Task: Create a due date automation trigger when advanced on, on the tuesday of the week a card is due add fields with custom field "Resume" set to a number lower or equal to 1 and greater or equal to 10 at 11:00 AM.
Action: Mouse moved to (1216, 97)
Screenshot: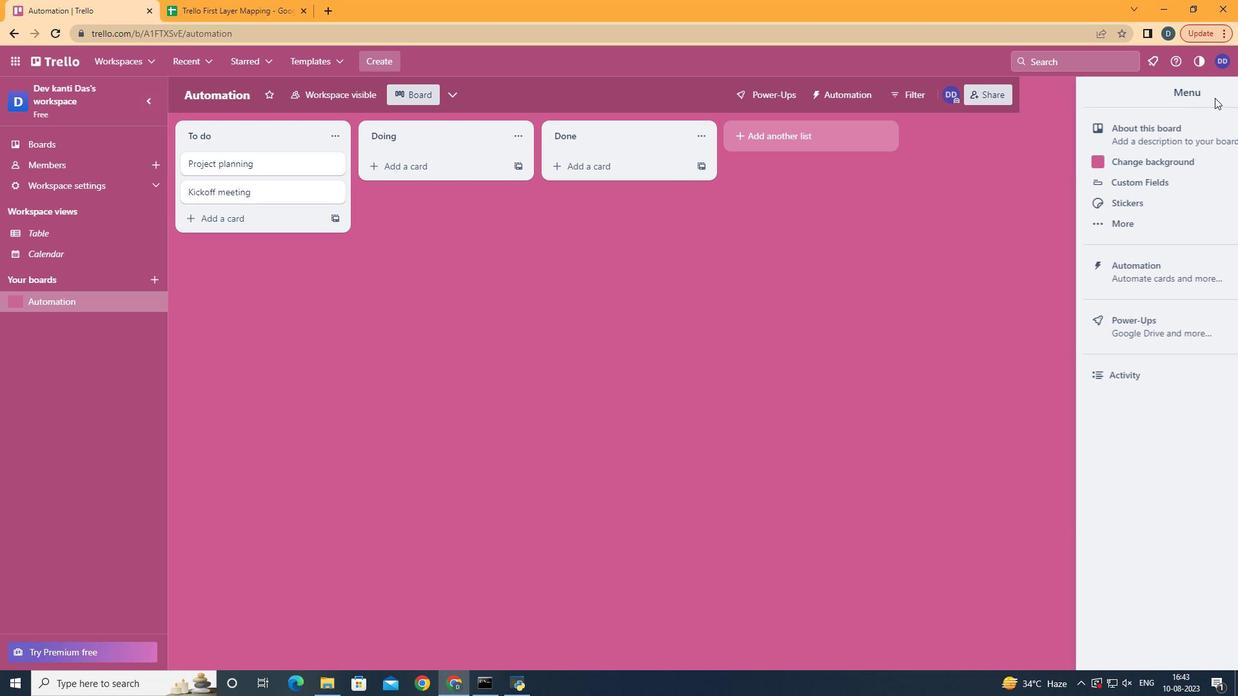 
Action: Mouse pressed left at (1216, 97)
Screenshot: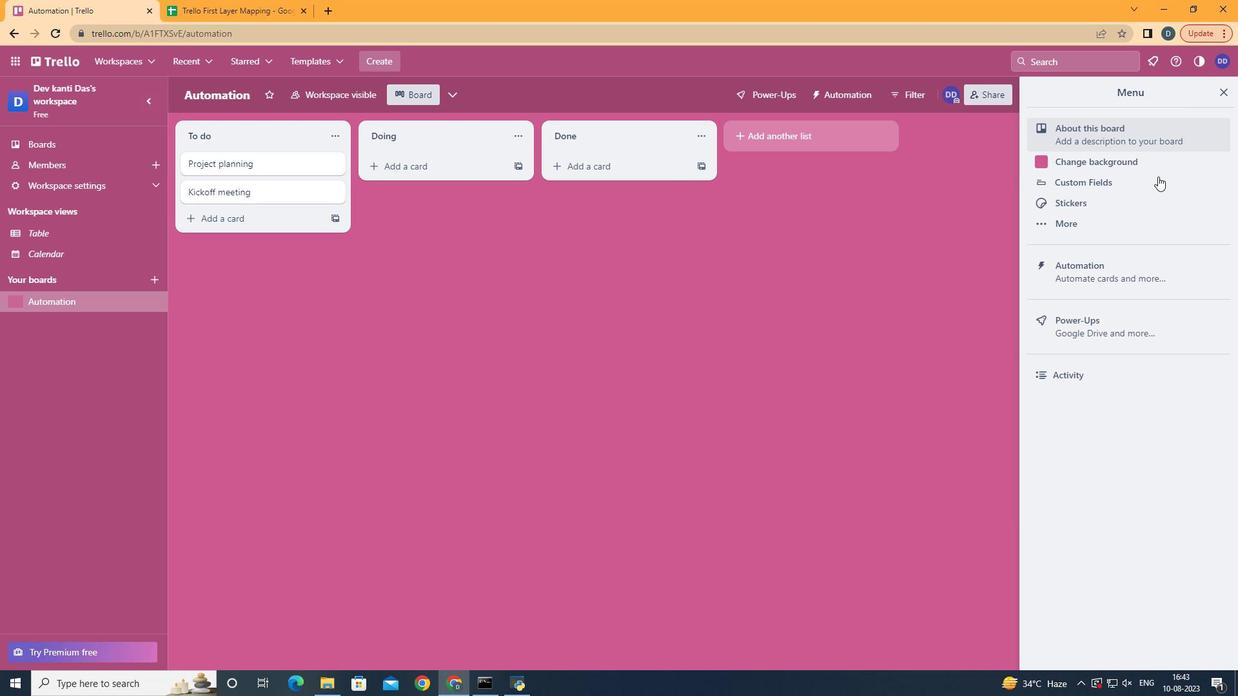 
Action: Mouse moved to (1136, 269)
Screenshot: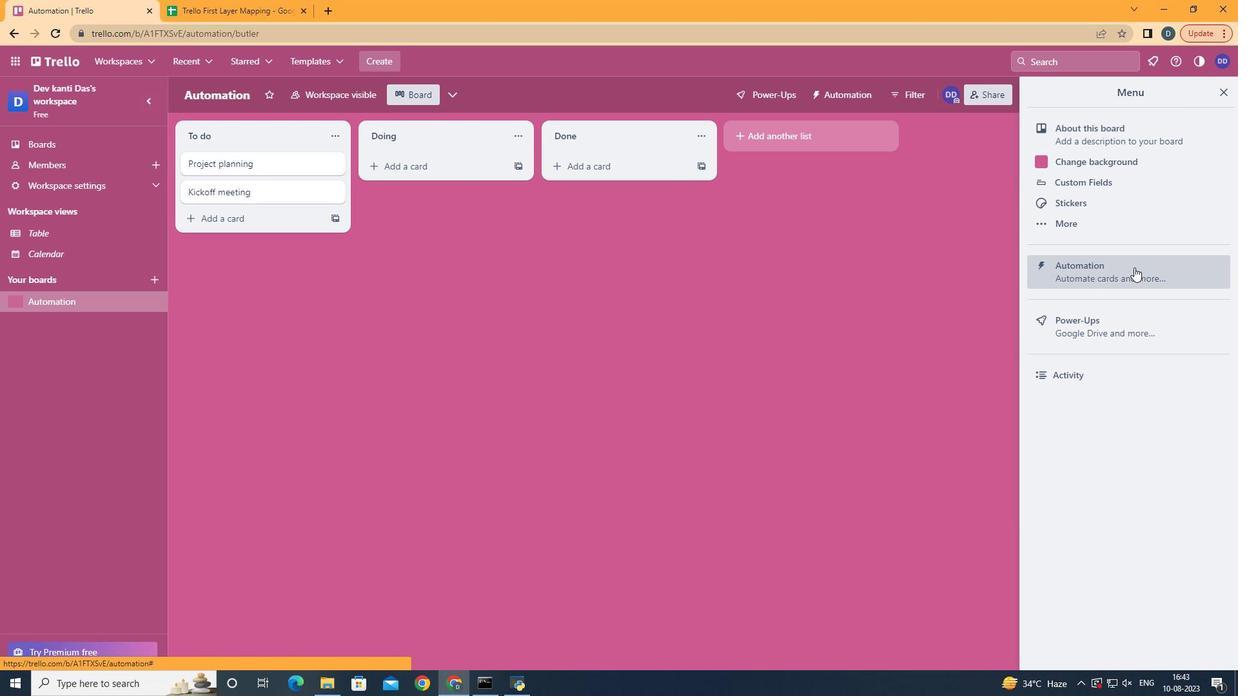 
Action: Mouse pressed left at (1136, 269)
Screenshot: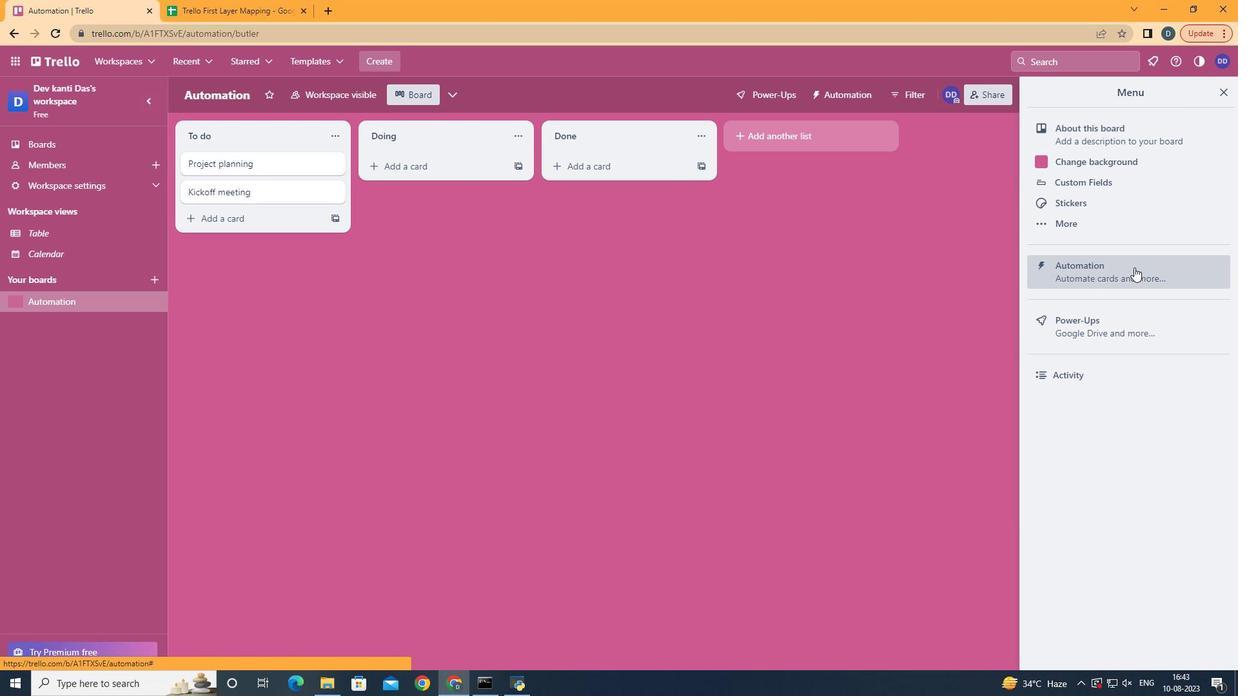 
Action: Mouse moved to (238, 256)
Screenshot: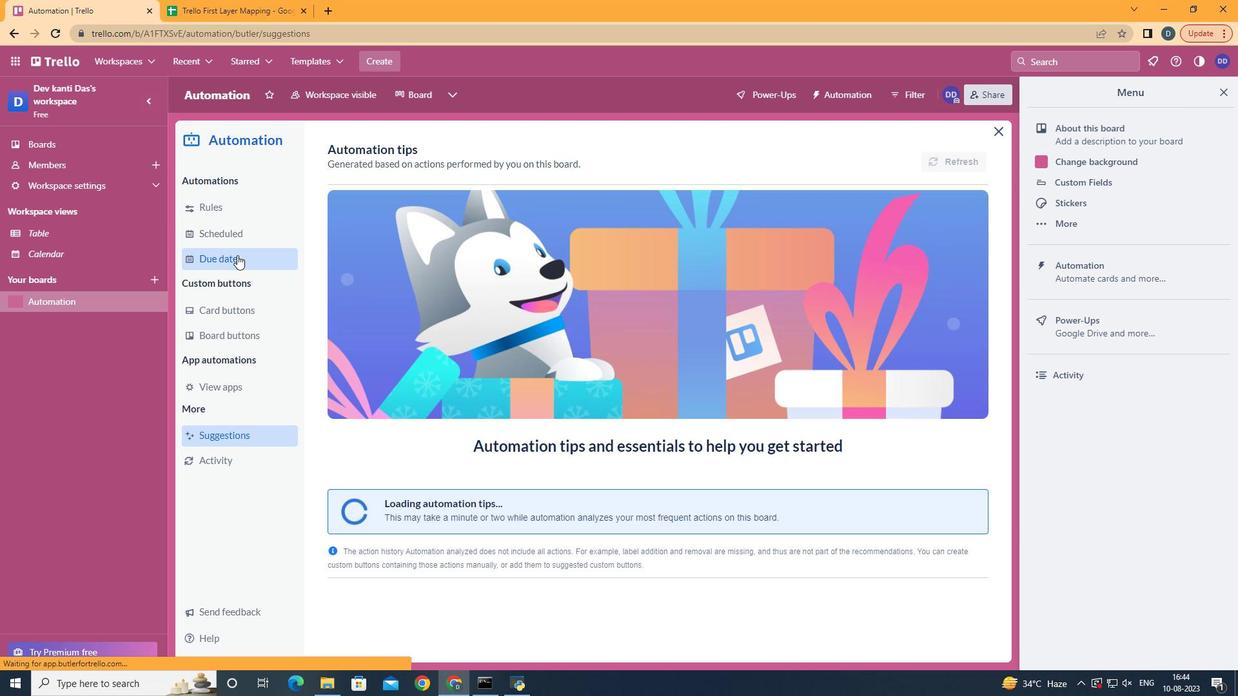
Action: Mouse pressed left at (238, 256)
Screenshot: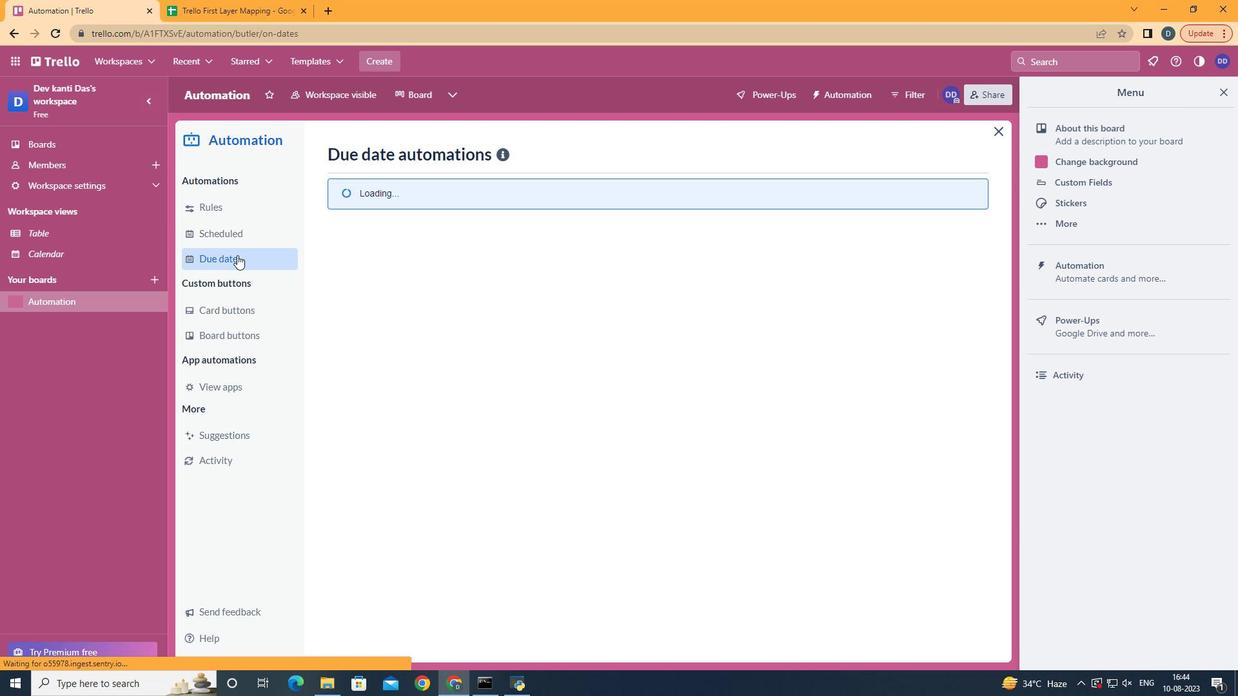 
Action: Mouse moved to (894, 159)
Screenshot: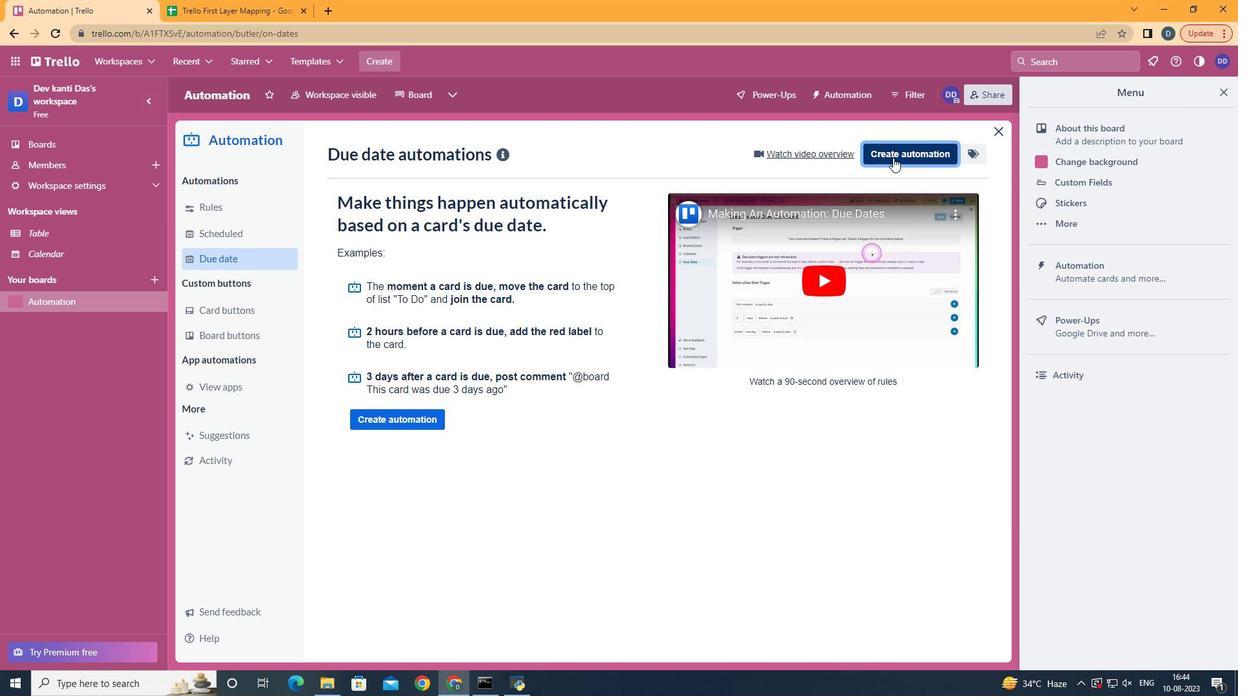 
Action: Mouse pressed left at (894, 159)
Screenshot: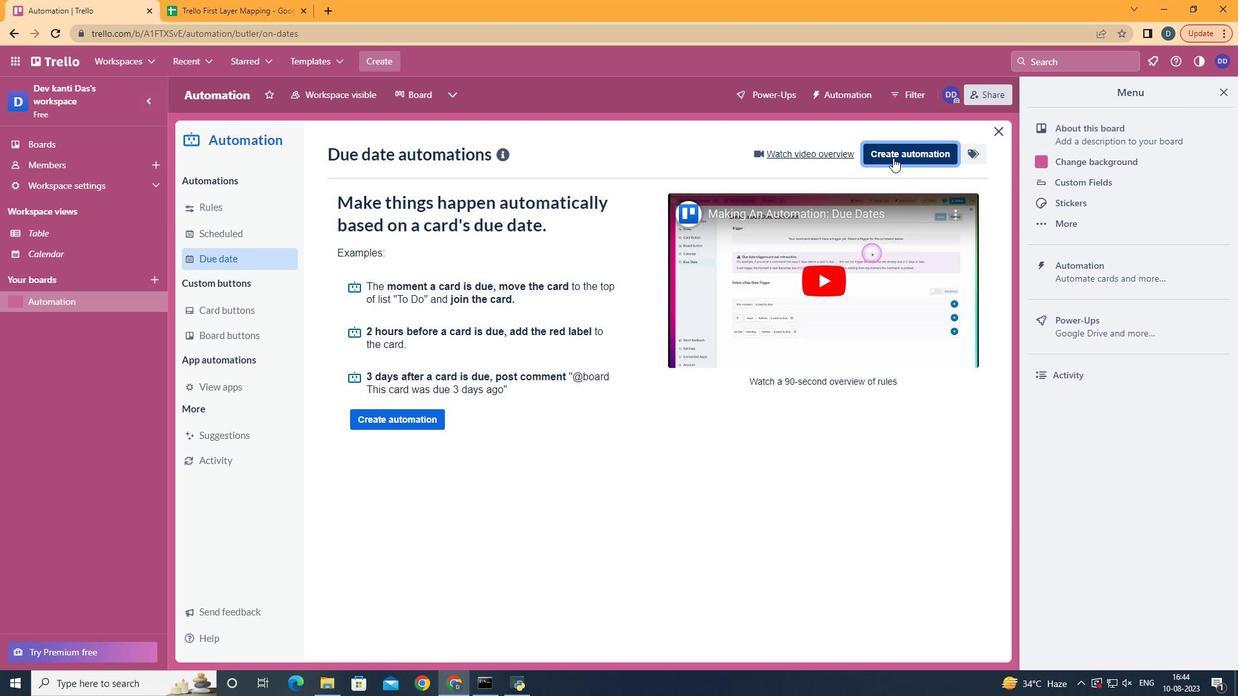 
Action: Mouse moved to (666, 283)
Screenshot: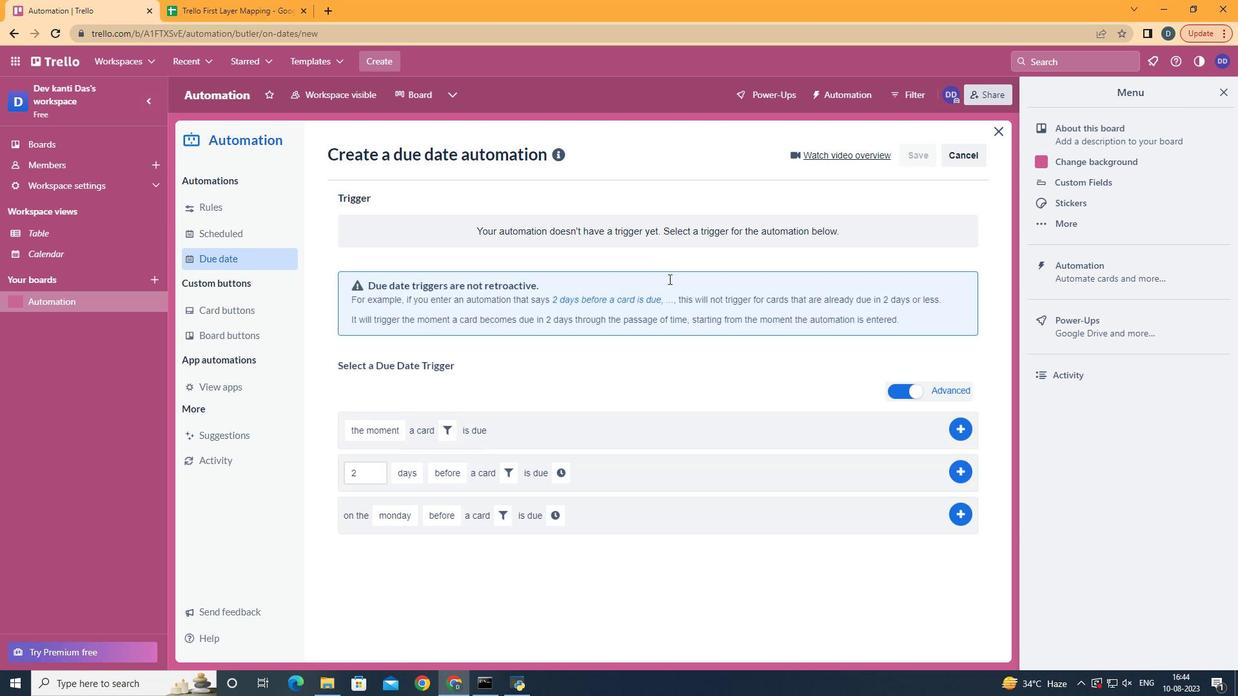 
Action: Mouse pressed left at (666, 283)
Screenshot: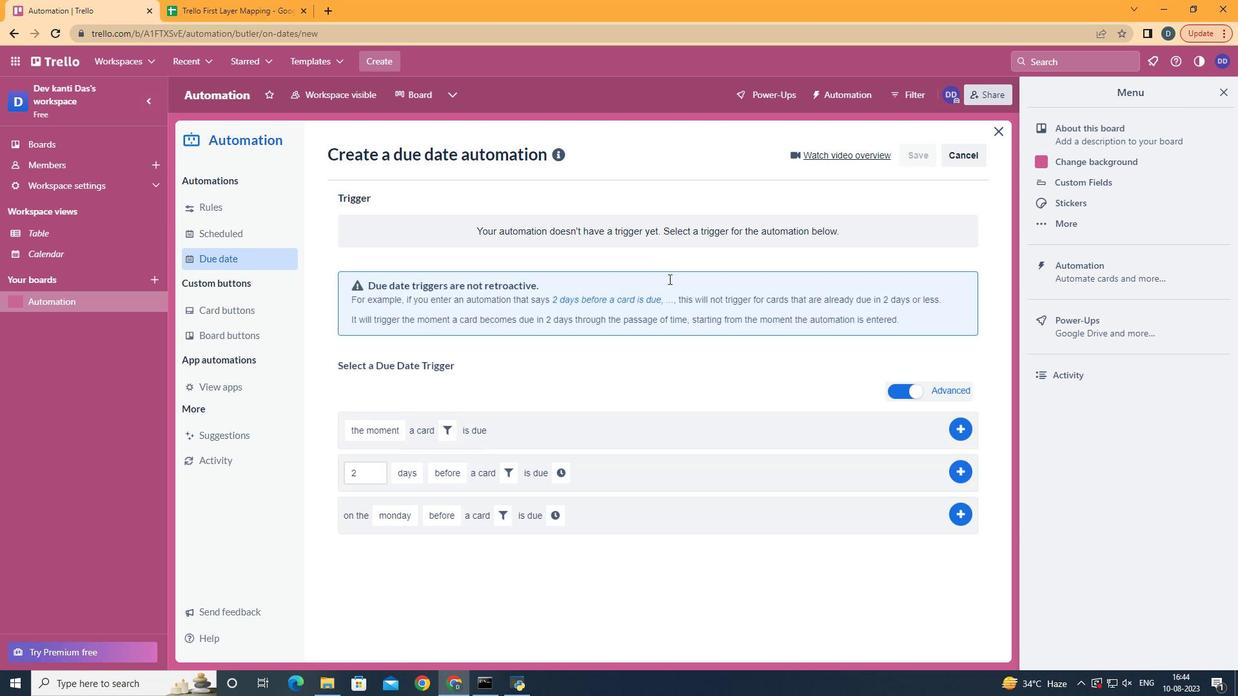 
Action: Mouse moved to (427, 367)
Screenshot: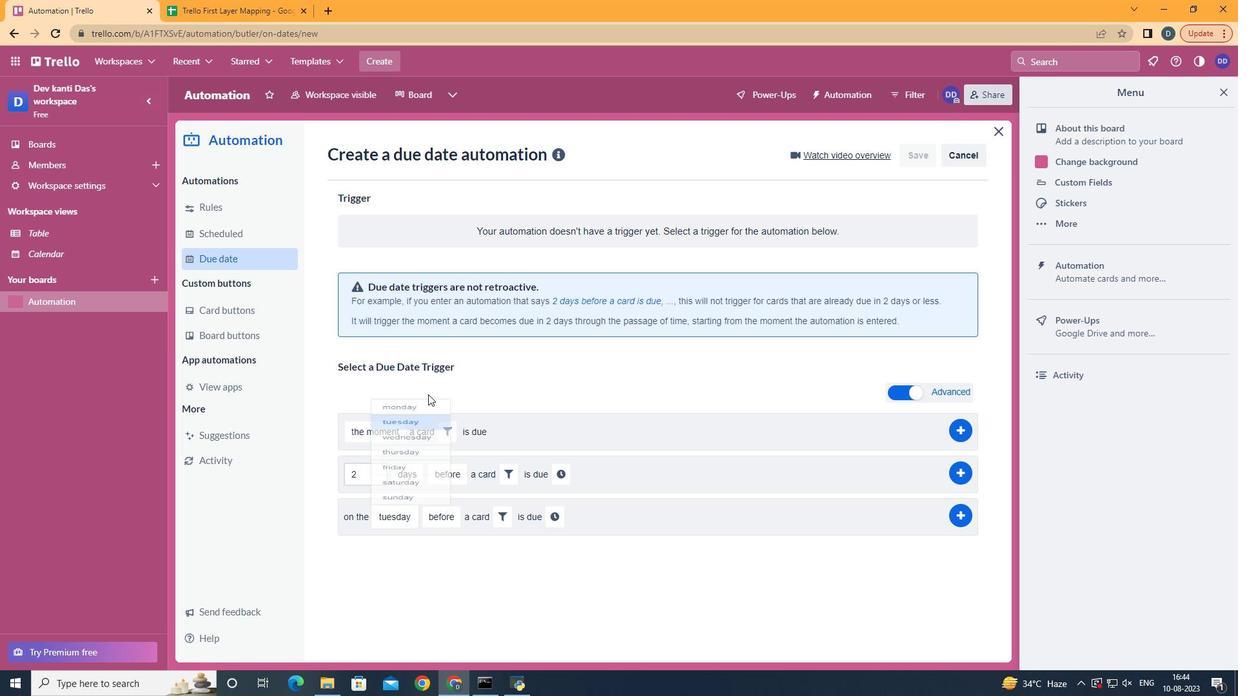 
Action: Mouse pressed left at (427, 367)
Screenshot: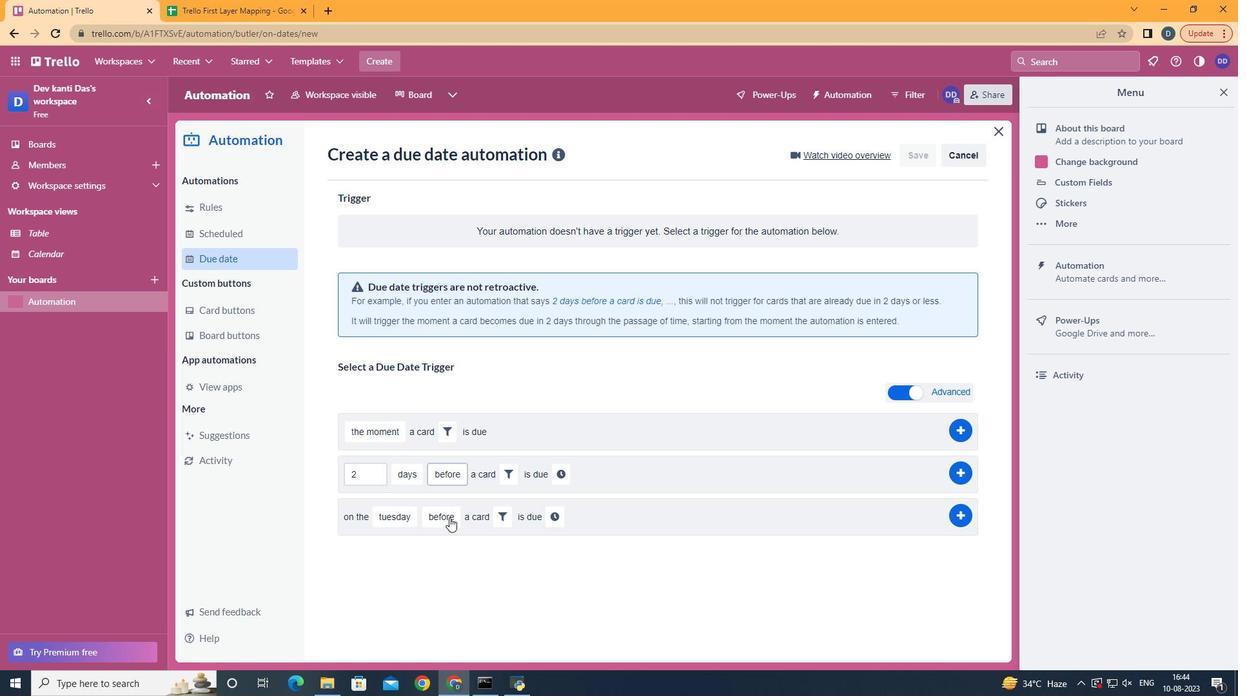 
Action: Mouse moved to (455, 587)
Screenshot: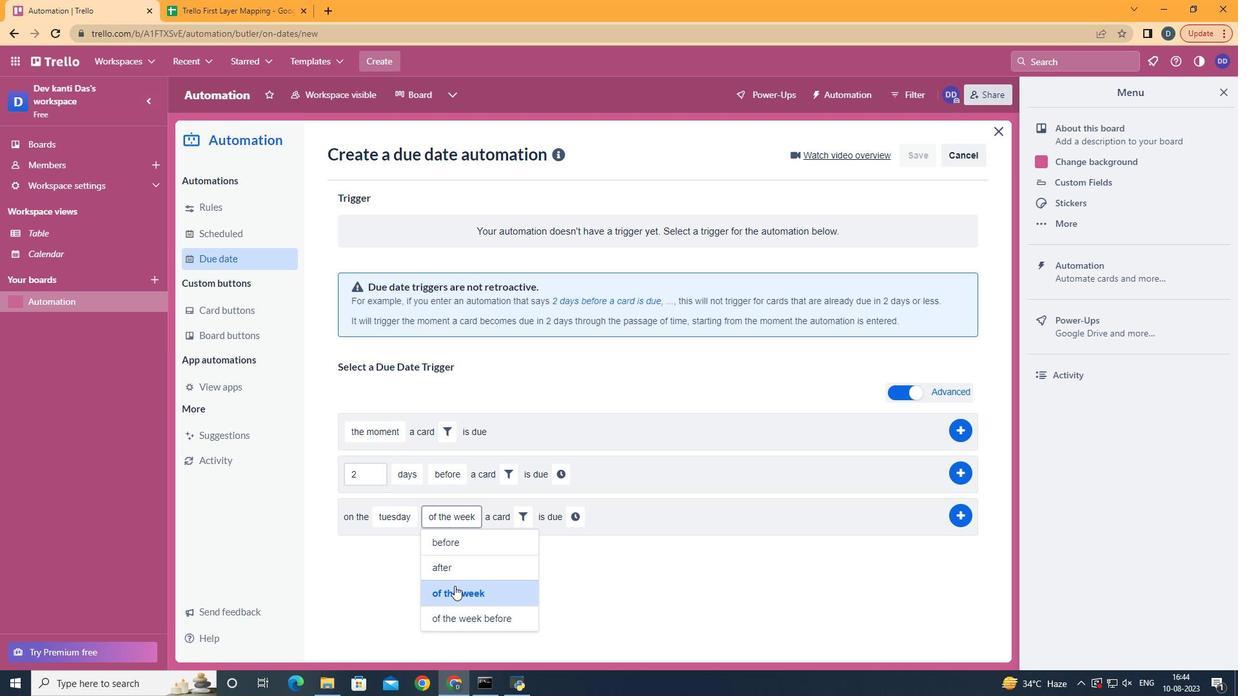
Action: Mouse pressed left at (455, 587)
Screenshot: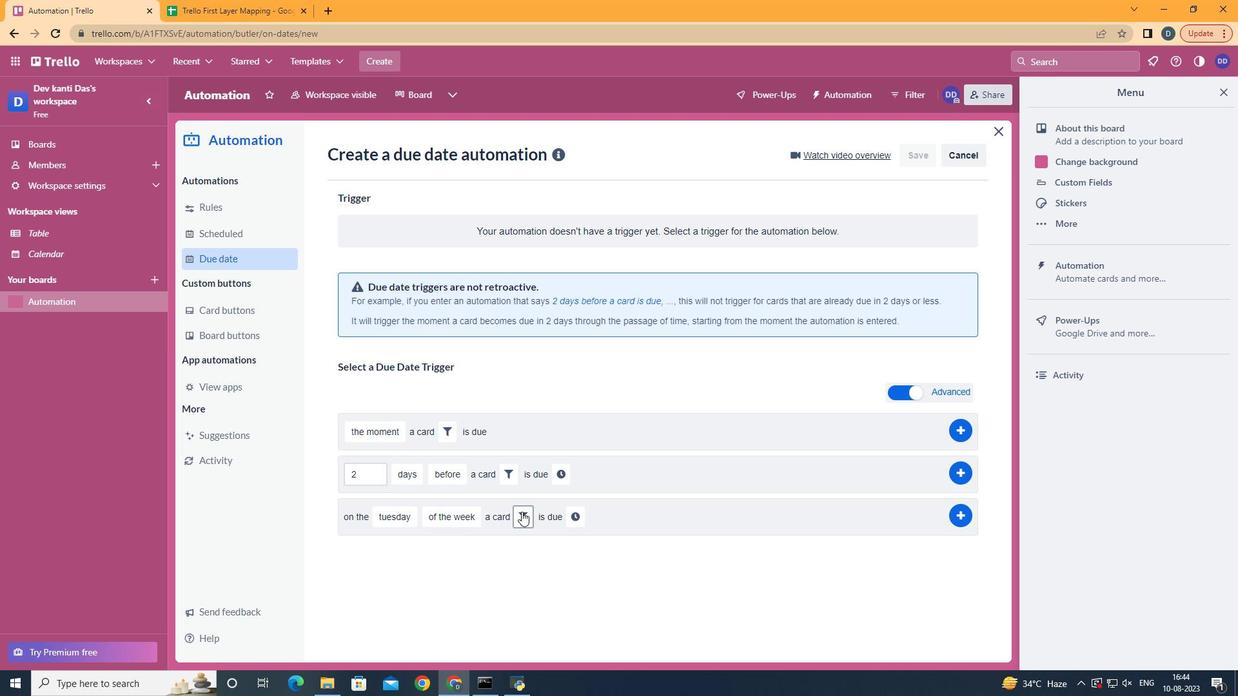 
Action: Mouse moved to (523, 513)
Screenshot: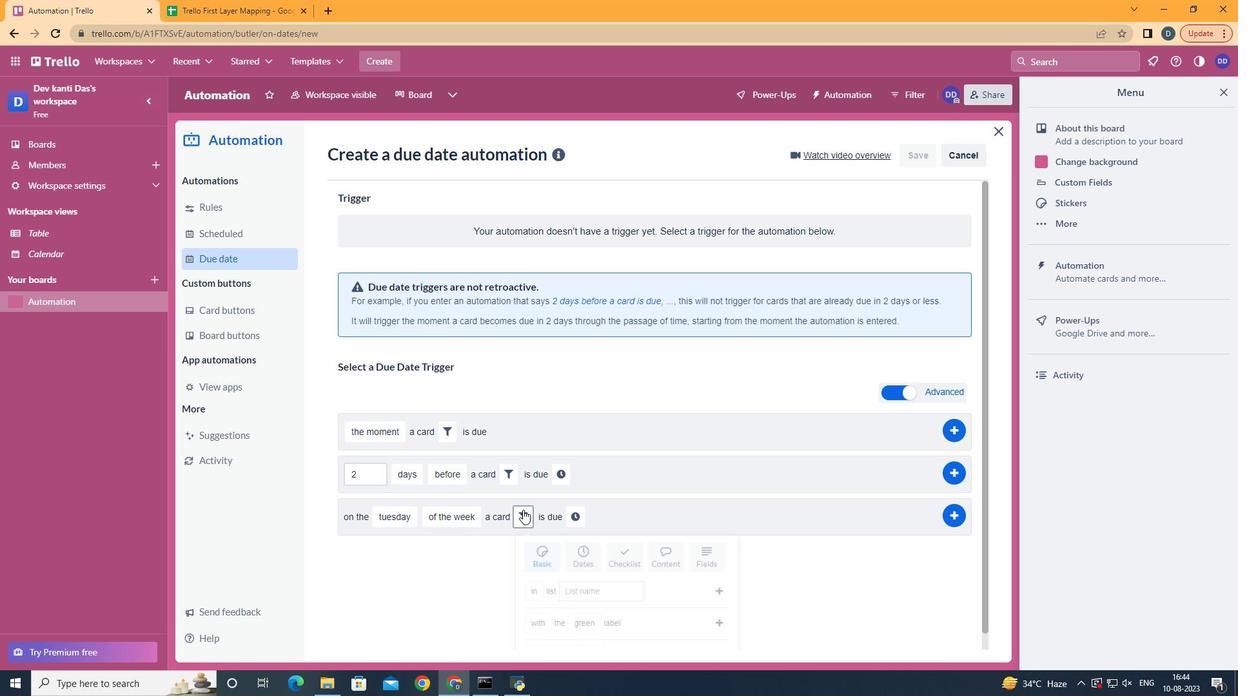 
Action: Mouse pressed left at (523, 513)
Screenshot: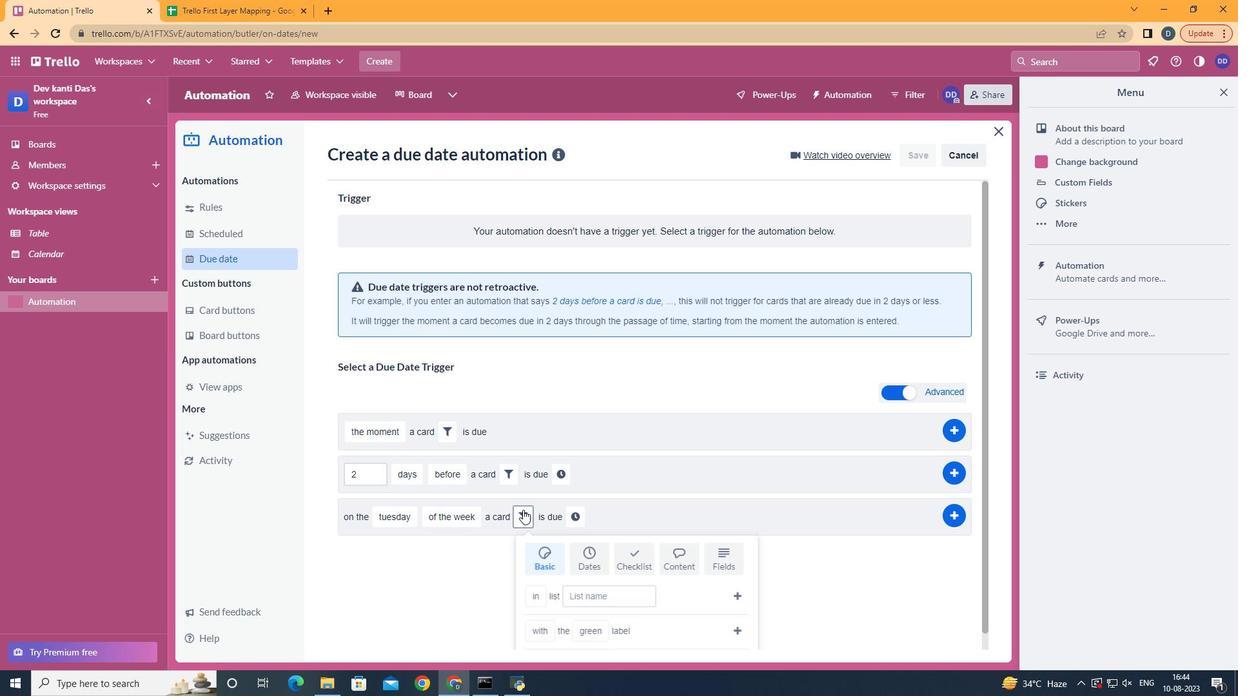
Action: Mouse moved to (730, 554)
Screenshot: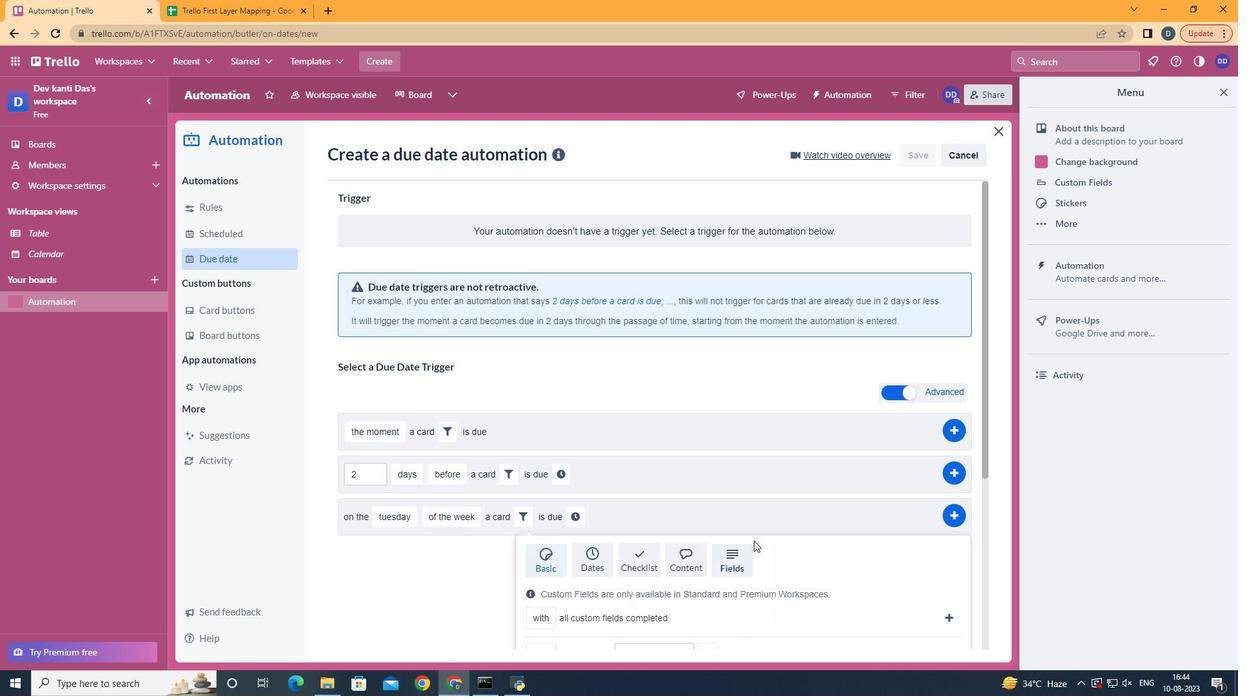 
Action: Mouse pressed left at (730, 554)
Screenshot: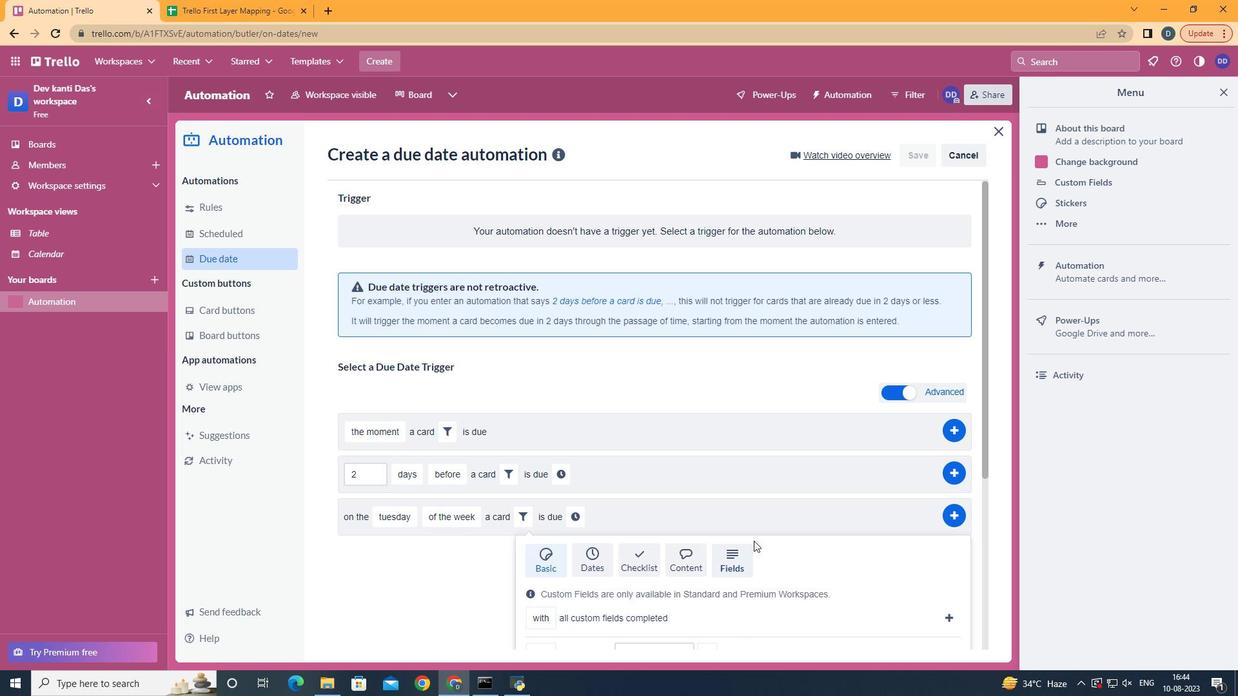 
Action: Mouse moved to (755, 542)
Screenshot: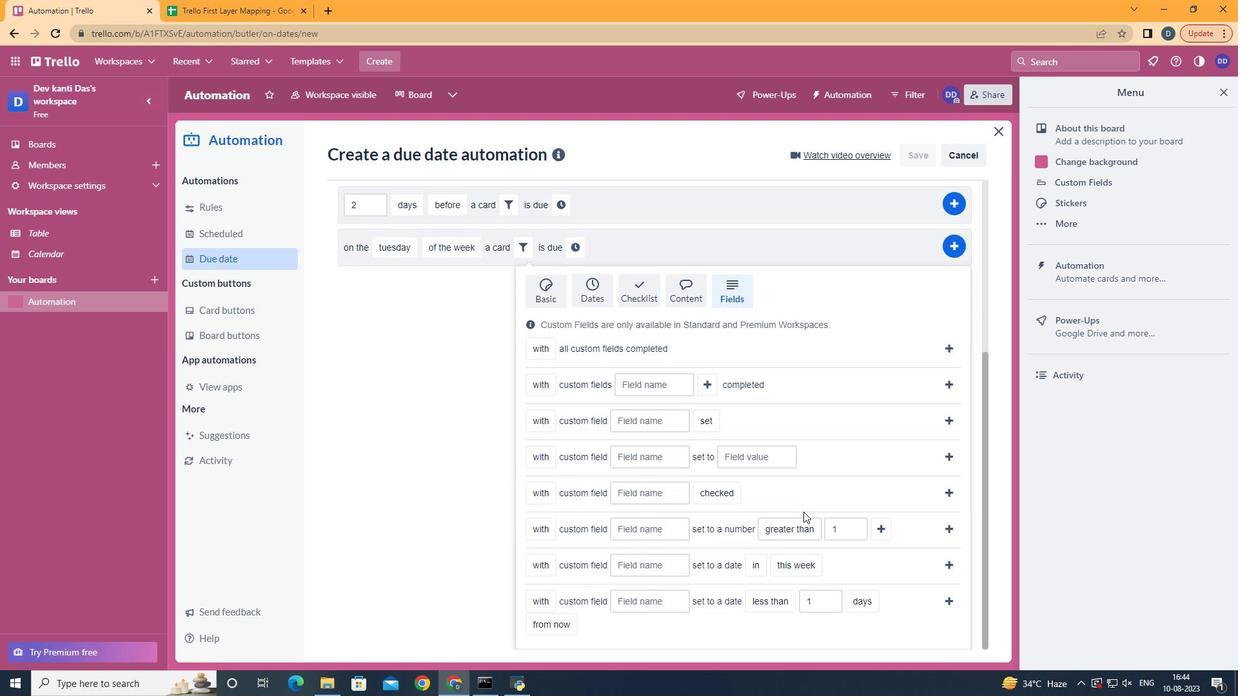 
Action: Mouse scrolled (755, 541) with delta (0, 0)
Screenshot: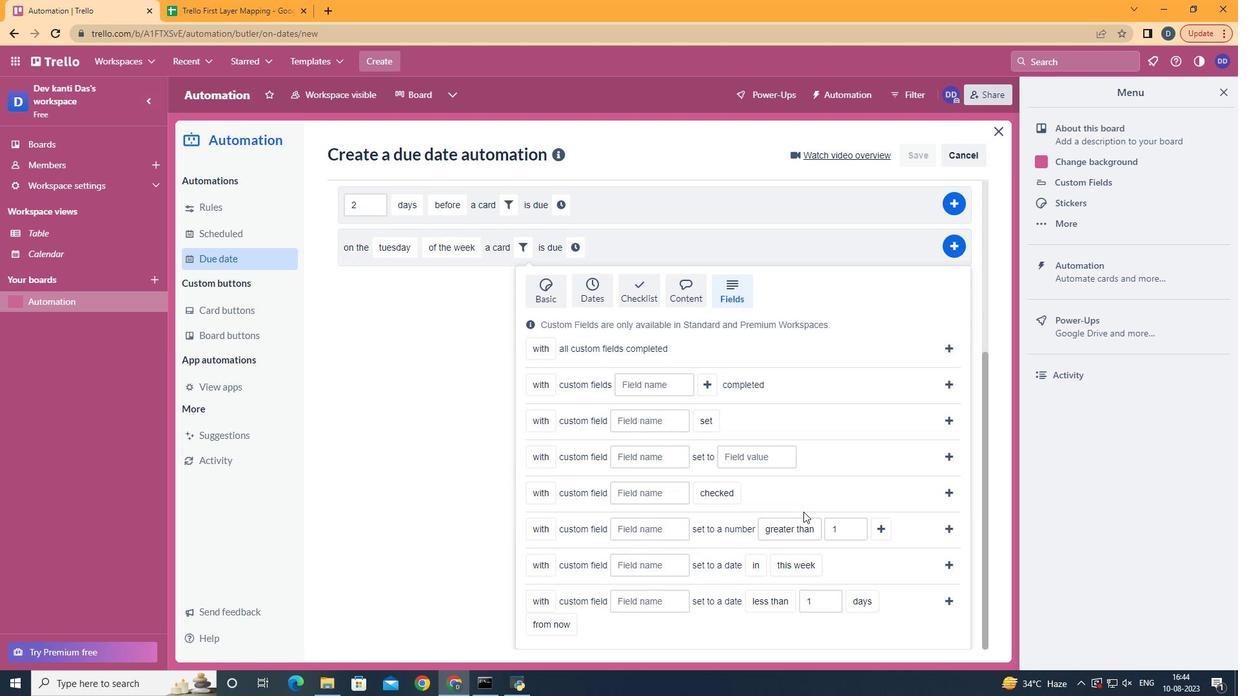 
Action: Mouse scrolled (755, 541) with delta (0, 0)
Screenshot: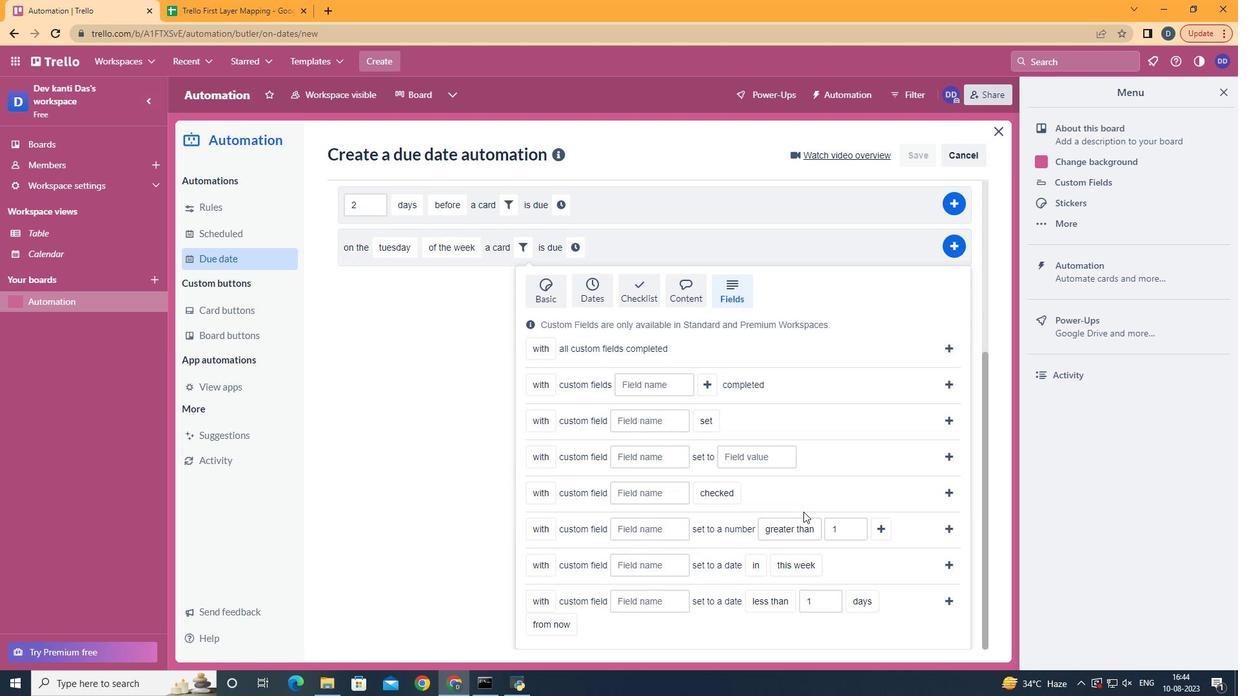 
Action: Mouse scrolled (755, 541) with delta (0, 0)
Screenshot: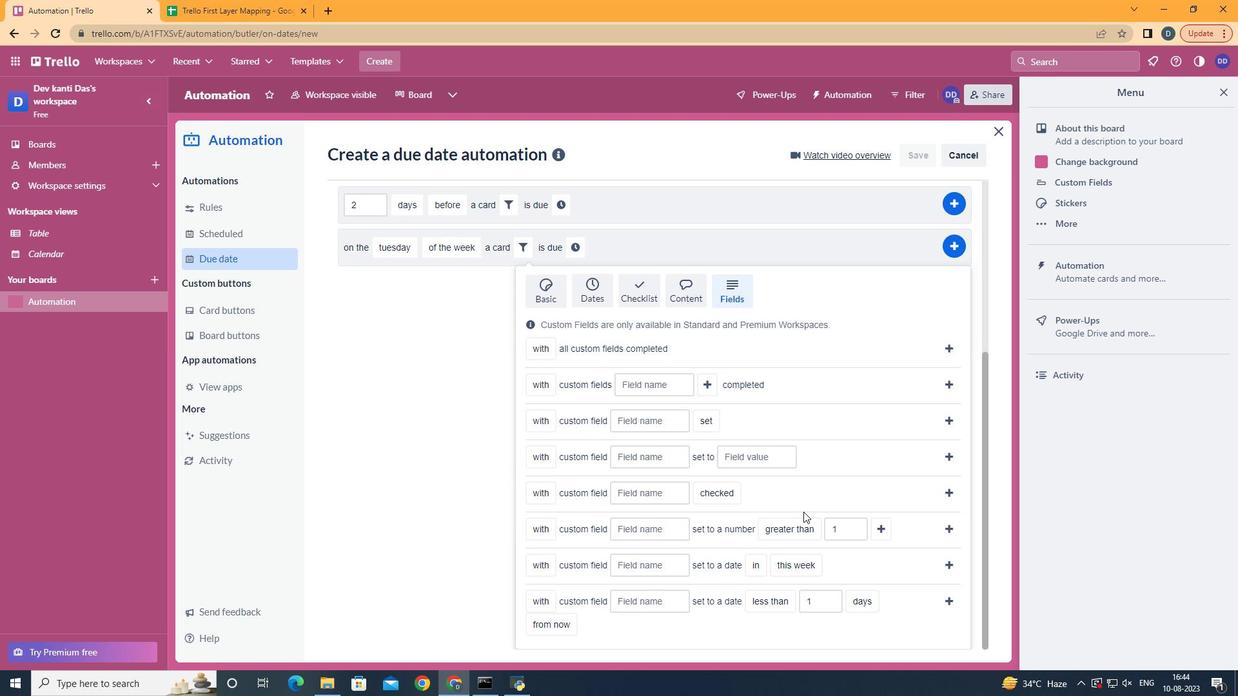 
Action: Mouse scrolled (755, 541) with delta (0, 0)
Screenshot: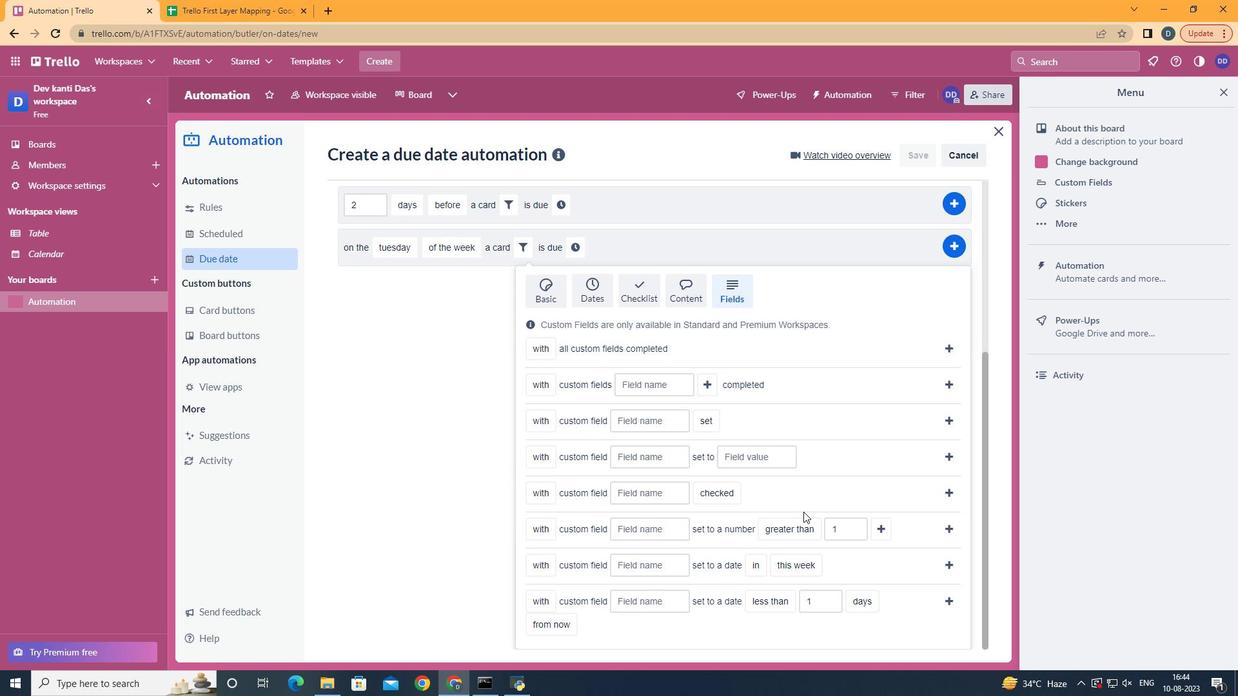 
Action: Mouse scrolled (755, 541) with delta (0, 0)
Screenshot: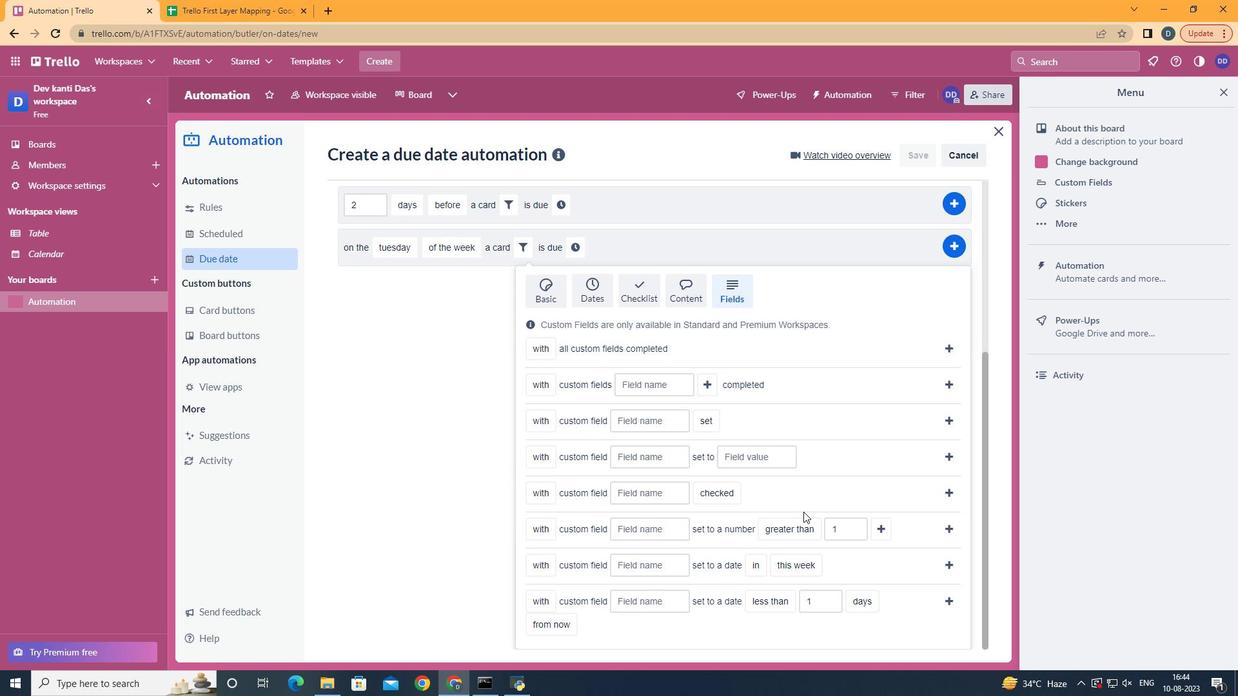 
Action: Mouse moved to (672, 558)
Screenshot: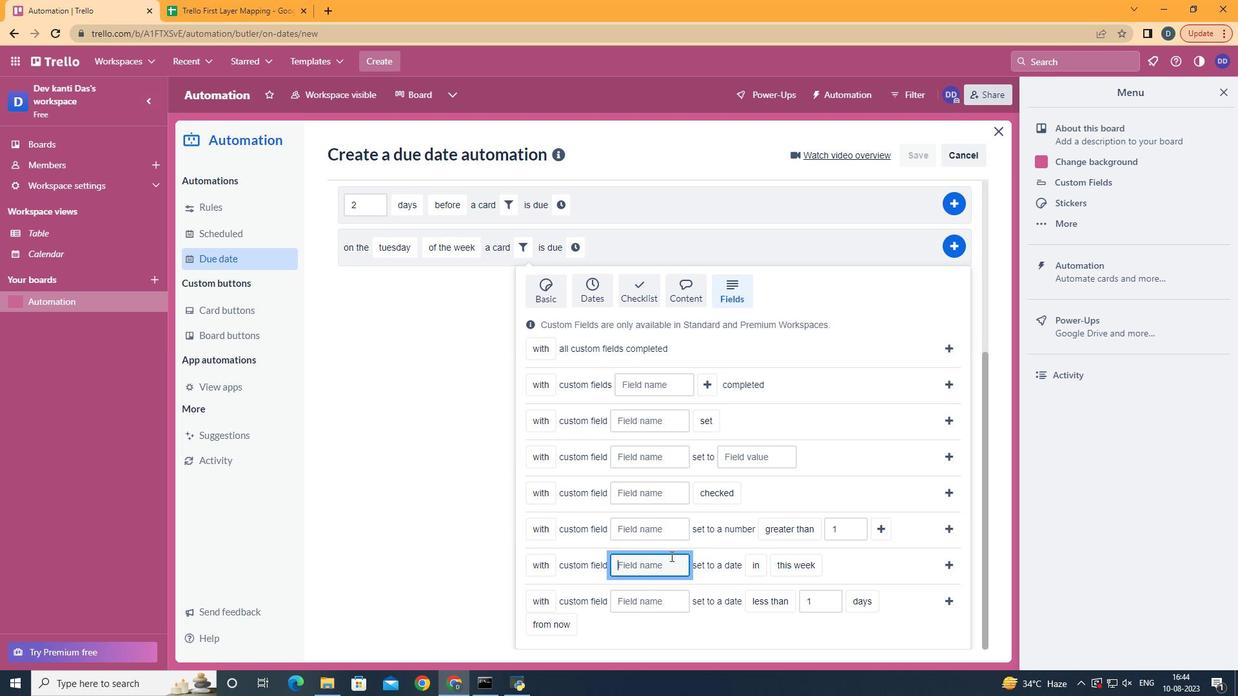 
Action: Mouse pressed left at (672, 558)
Screenshot: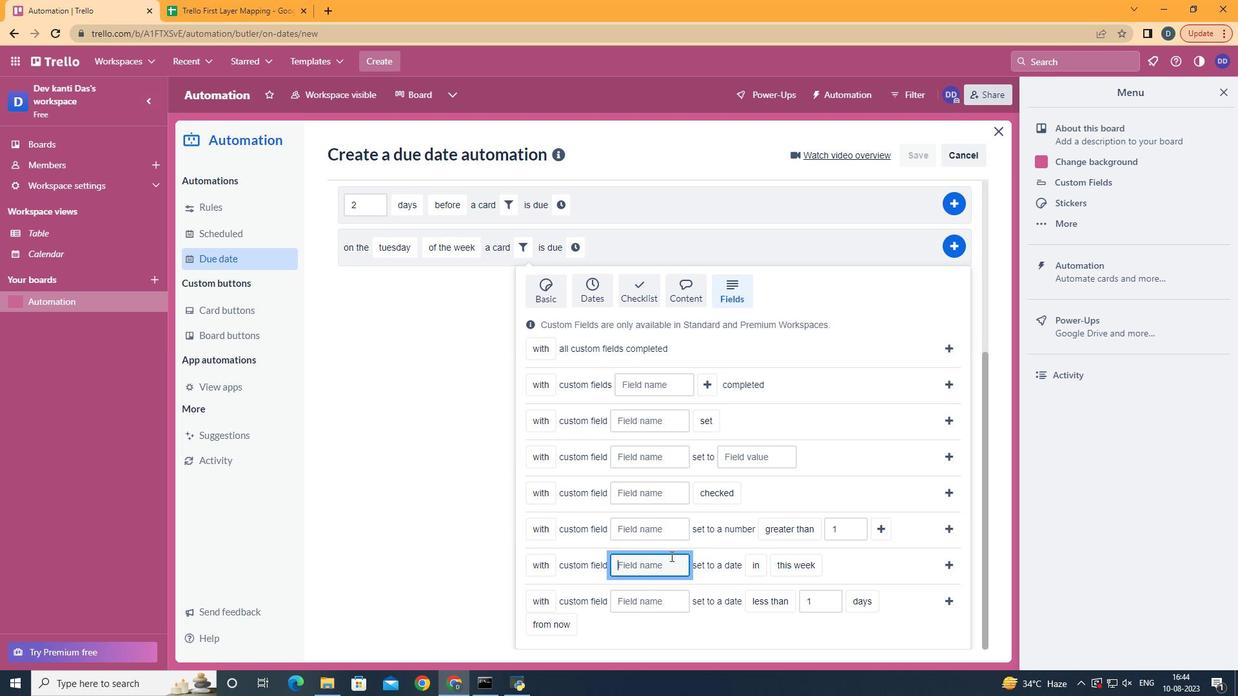 
Action: Mouse moved to (666, 540)
Screenshot: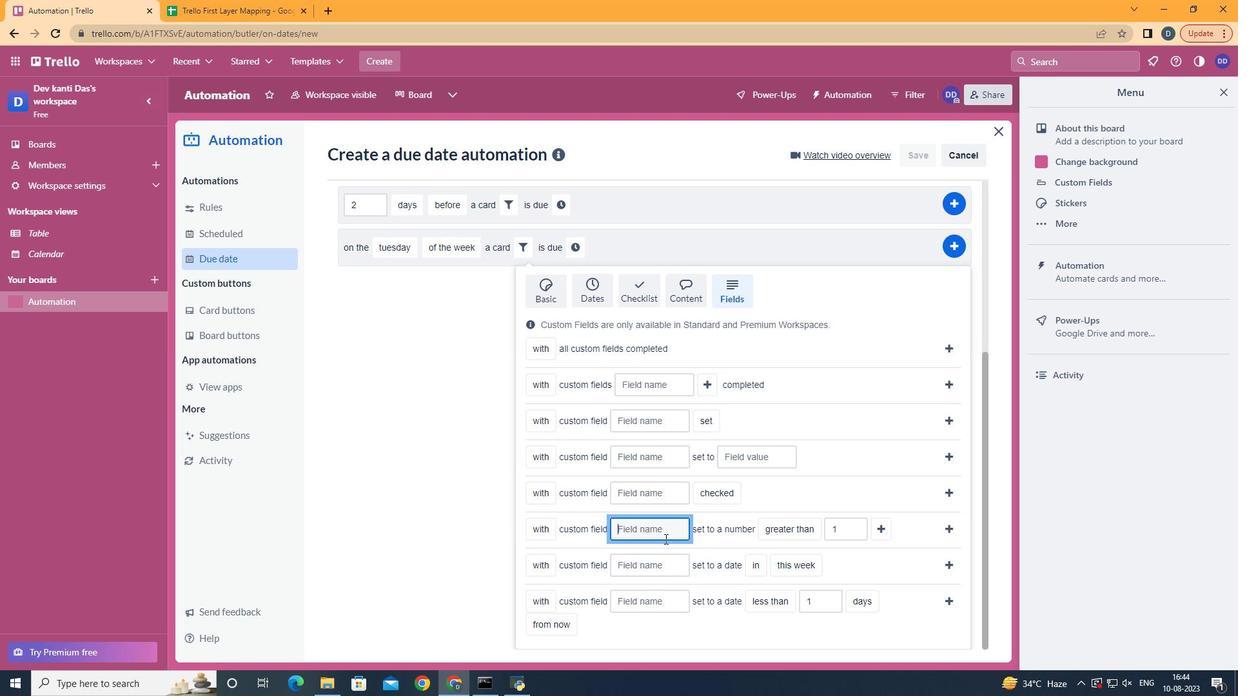 
Action: Mouse pressed left at (666, 540)
Screenshot: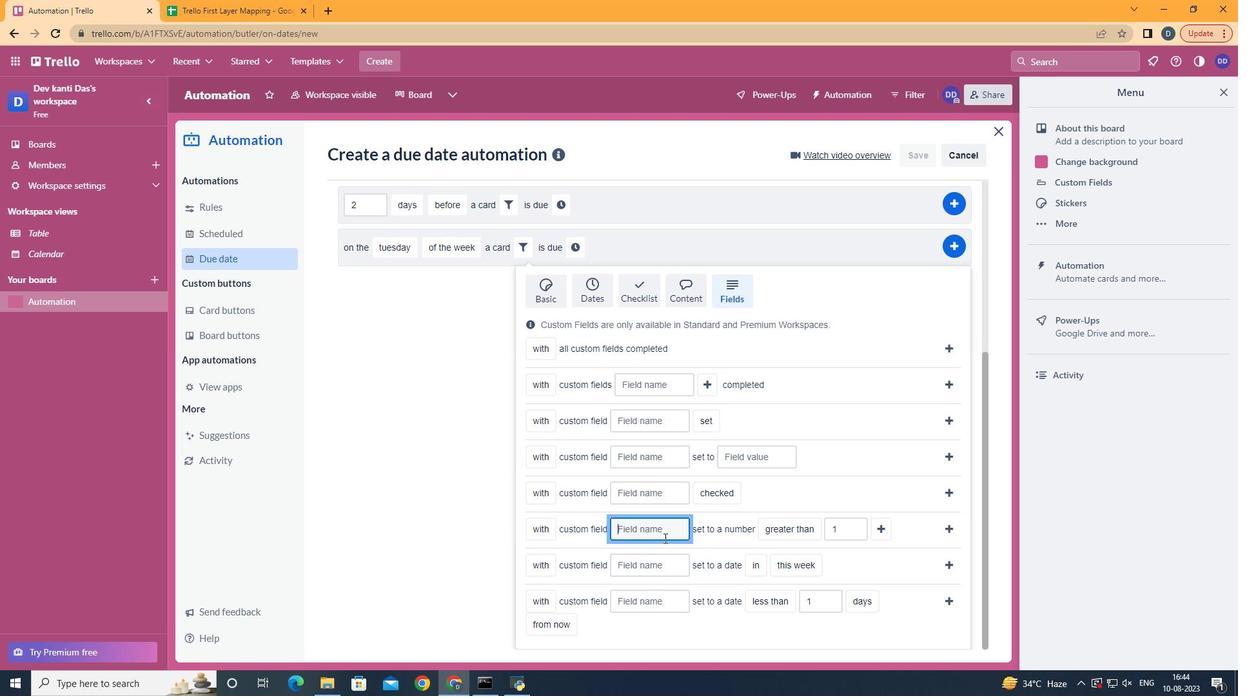 
Action: Mouse moved to (665, 540)
Screenshot: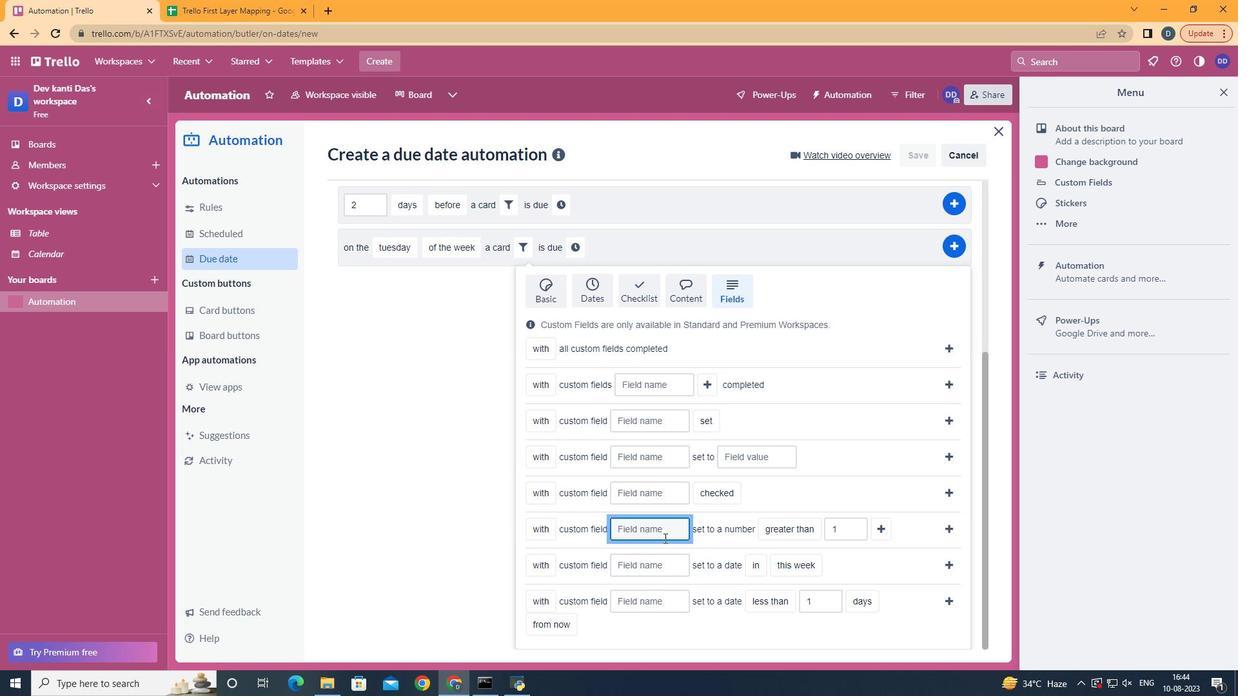 
Action: Key pressed <Key.shift><Key.shift><Key.shift><Key.shift>Resume
Screenshot: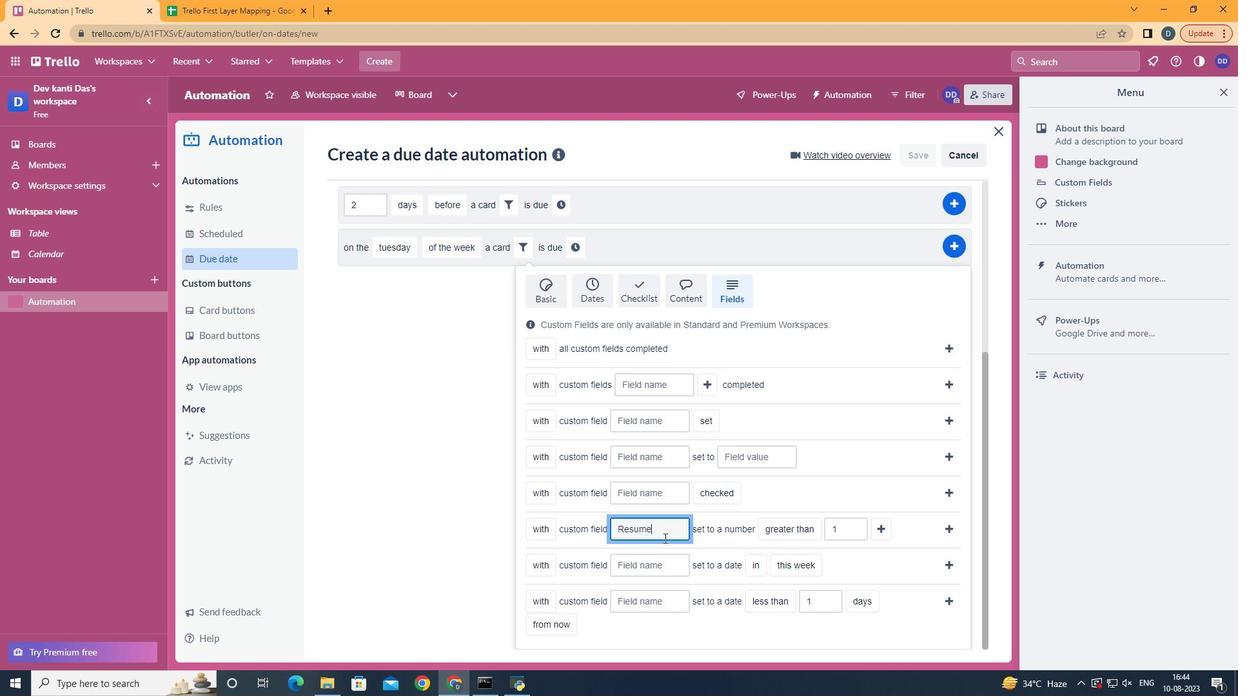 
Action: Mouse moved to (793, 634)
Screenshot: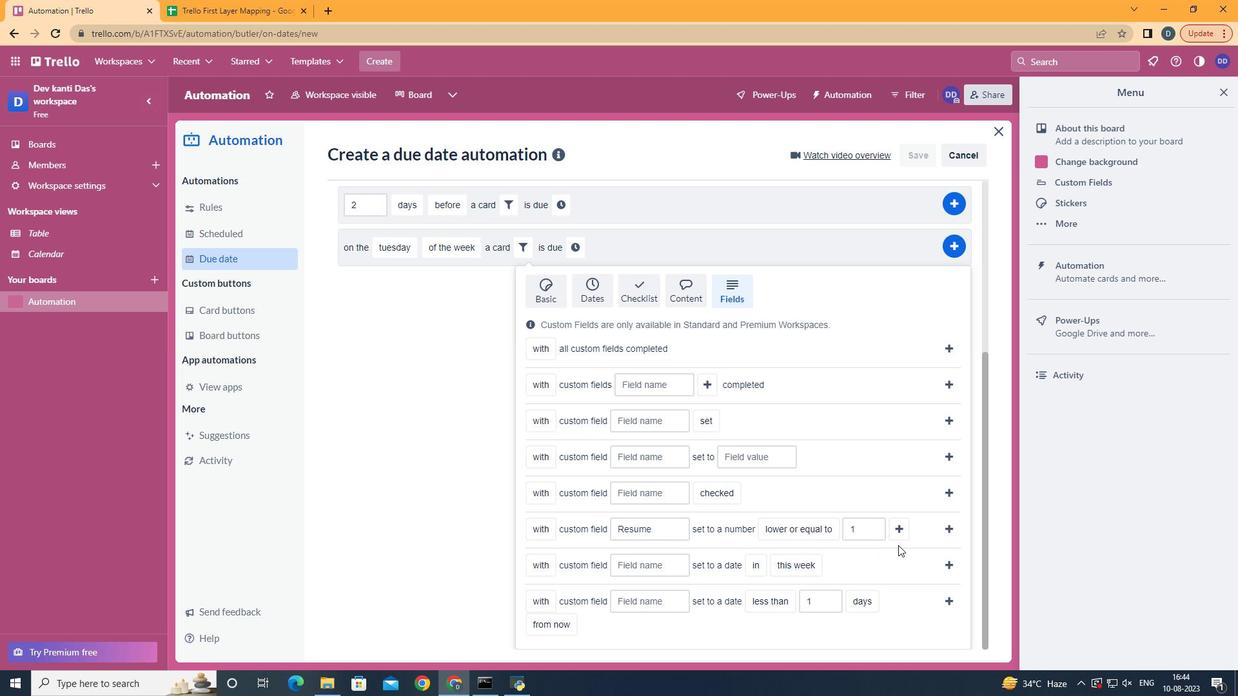 
Action: Mouse pressed left at (793, 634)
Screenshot: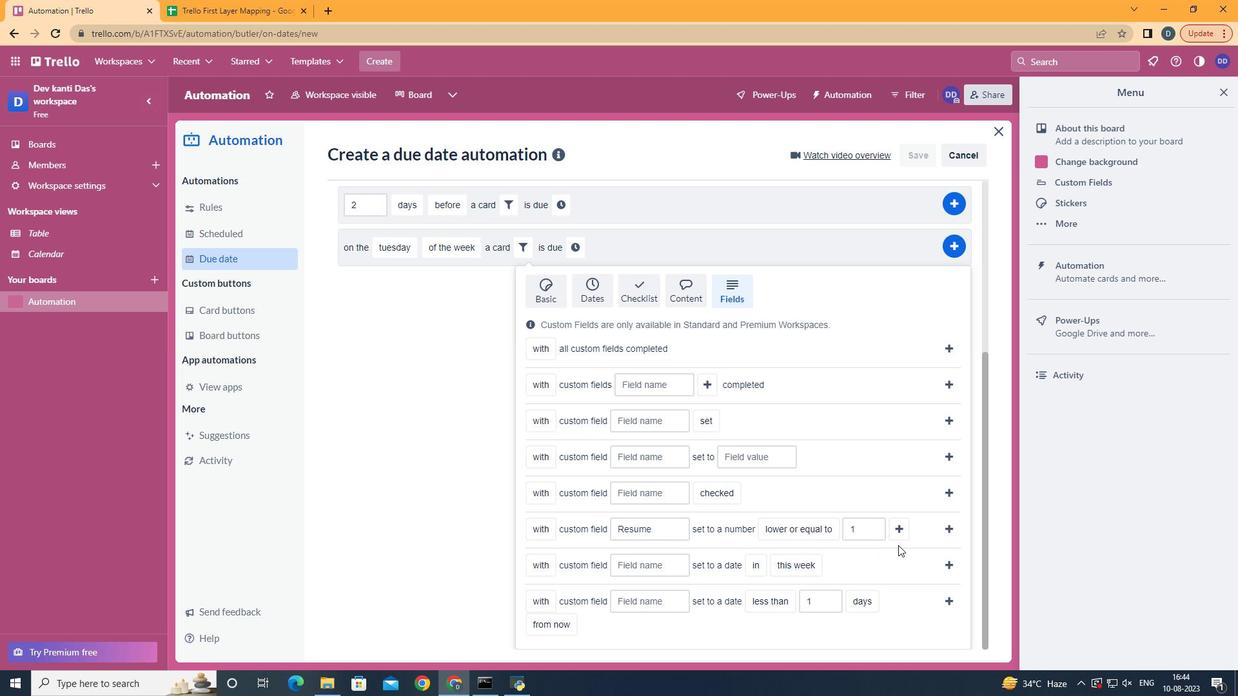 
Action: Mouse moved to (902, 532)
Screenshot: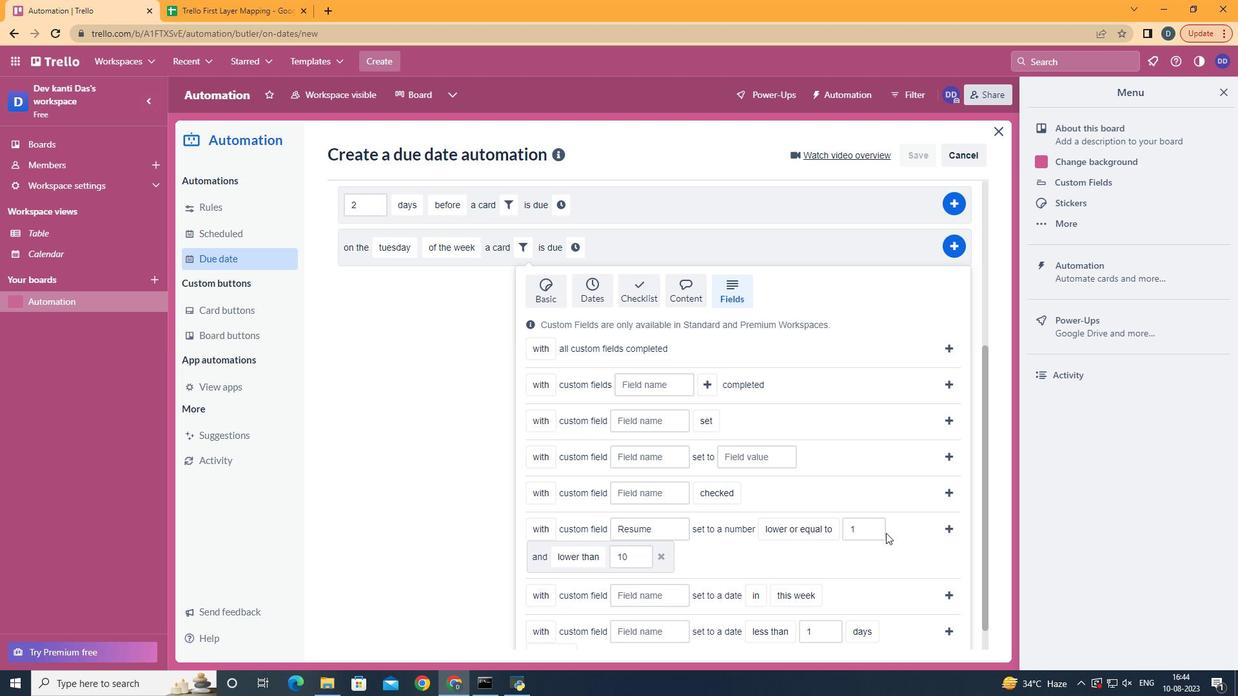 
Action: Mouse pressed left at (902, 532)
Screenshot: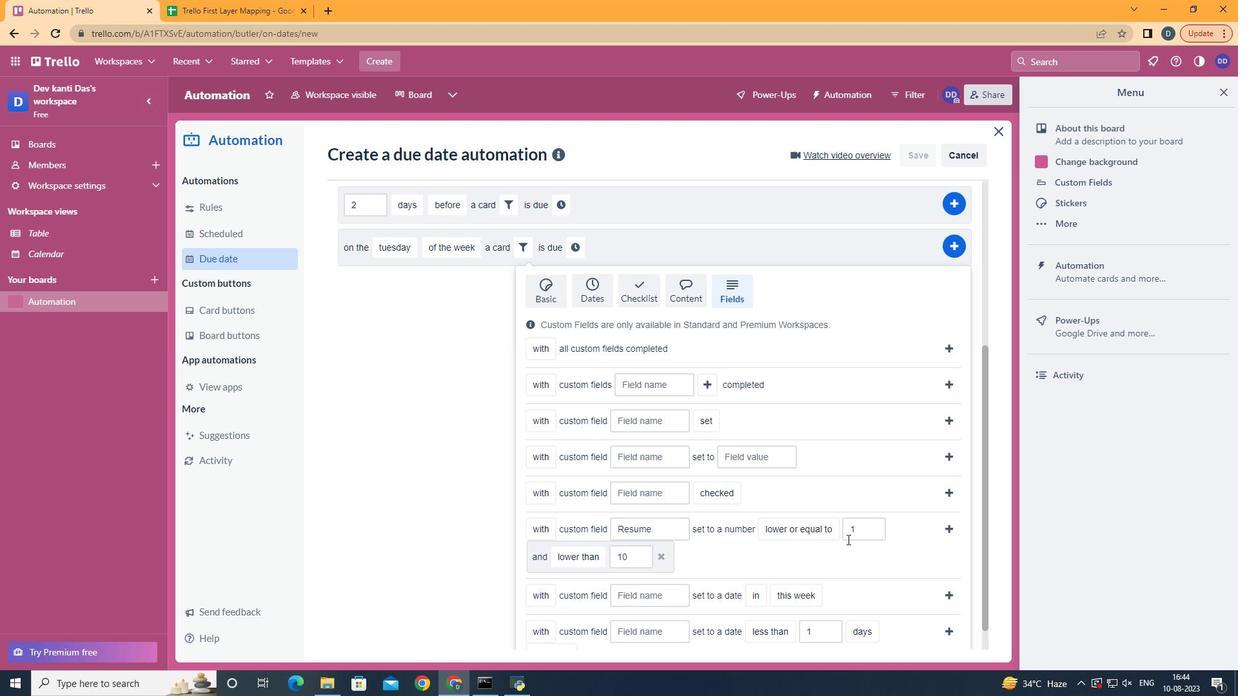 
Action: Mouse moved to (614, 531)
Screenshot: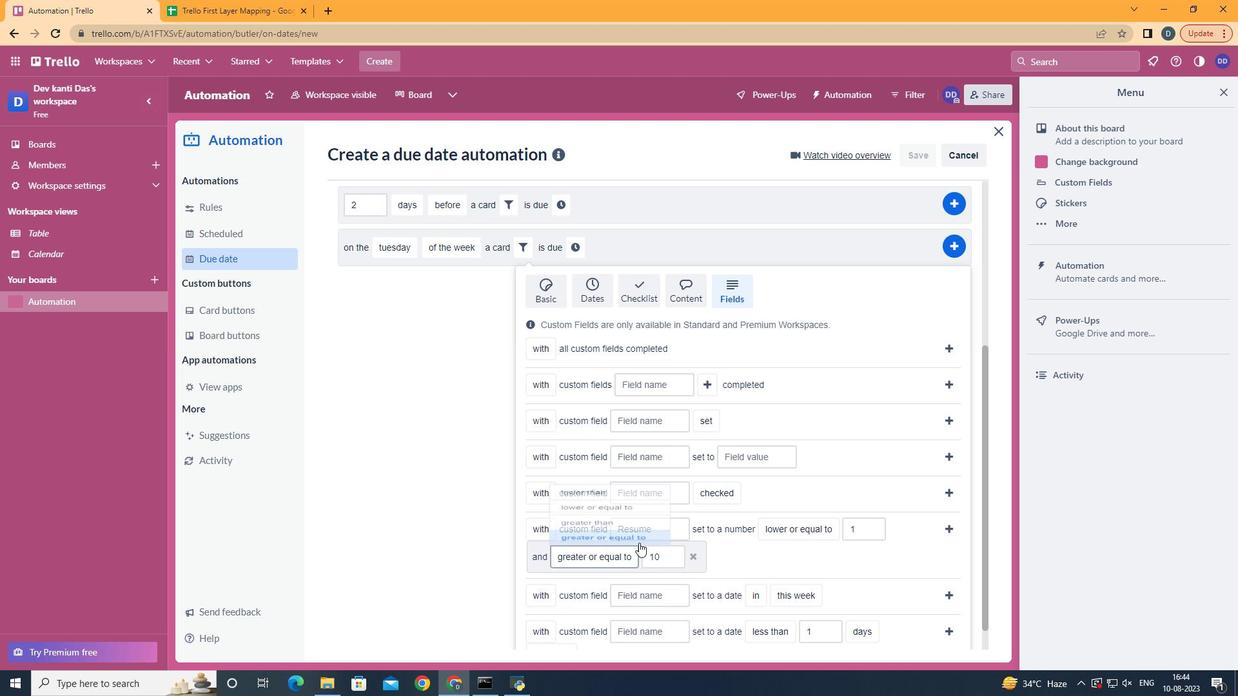 
Action: Mouse pressed left at (614, 531)
Screenshot: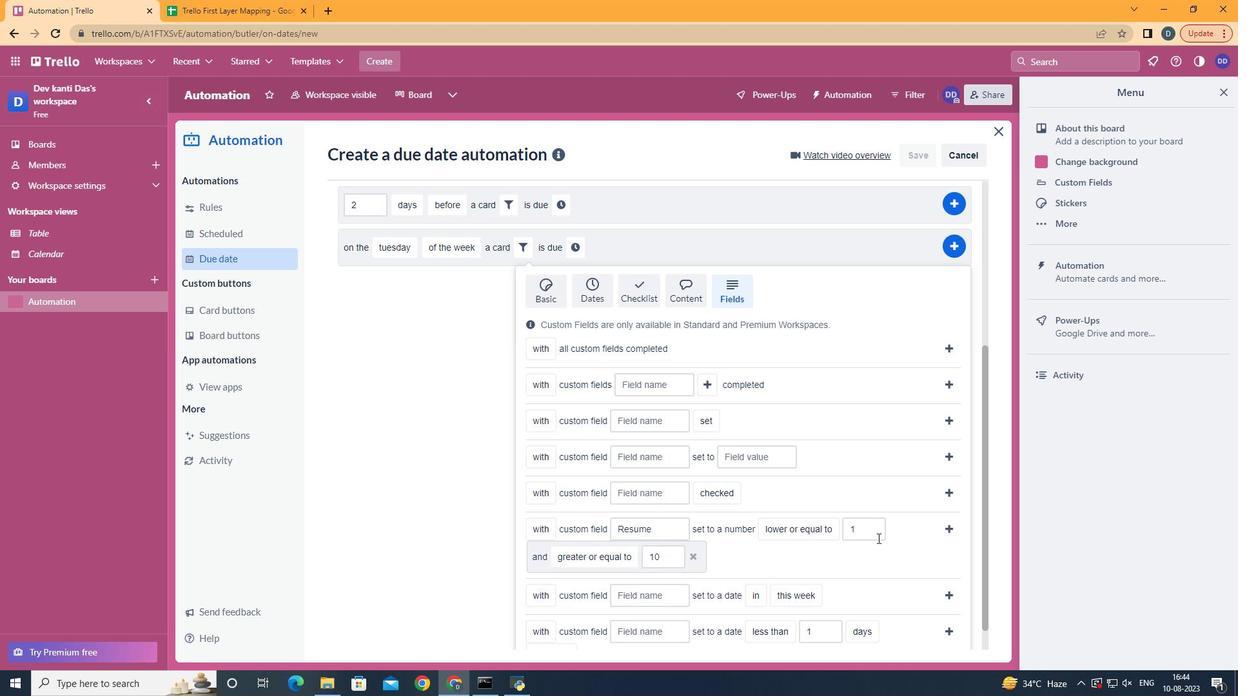 
Action: Mouse moved to (943, 531)
Screenshot: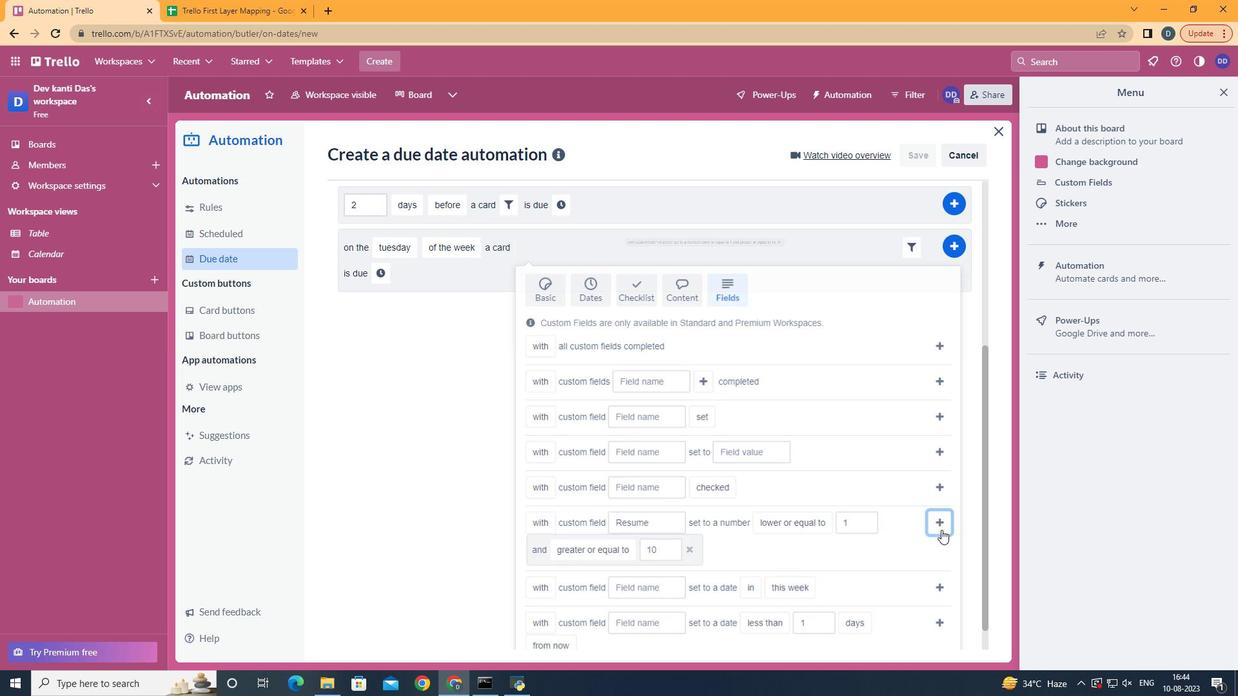 
Action: Mouse pressed left at (943, 531)
Screenshot: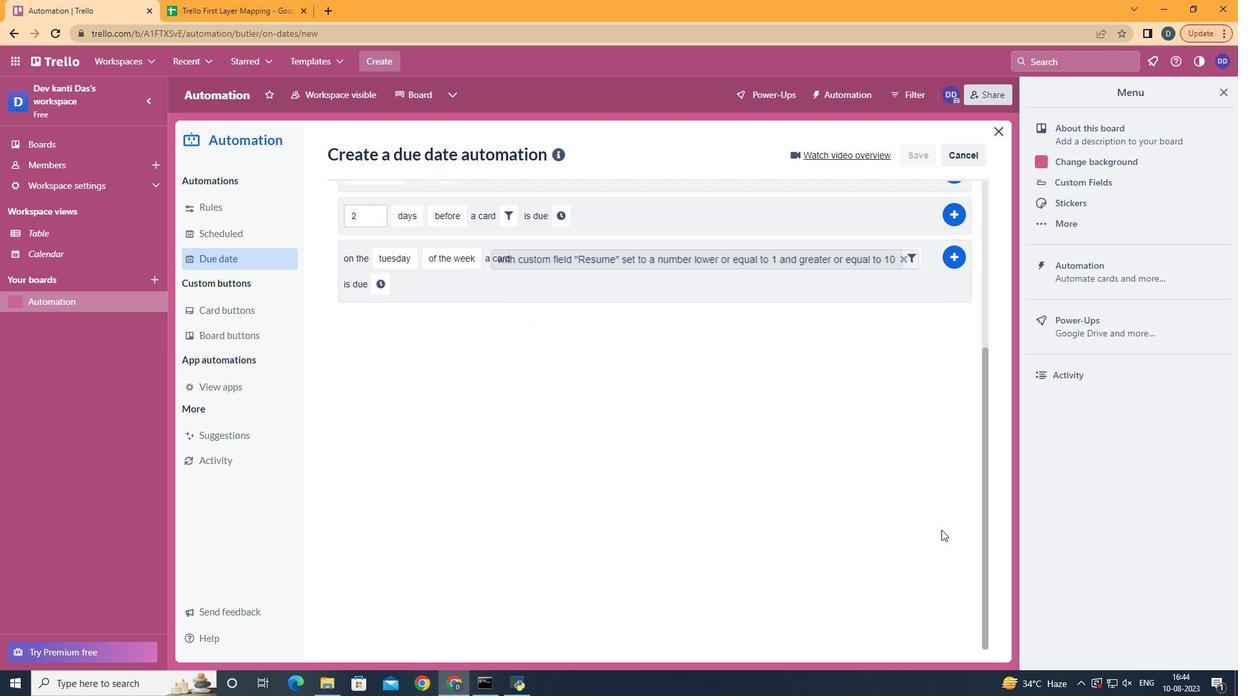 
Action: Mouse moved to (374, 543)
Screenshot: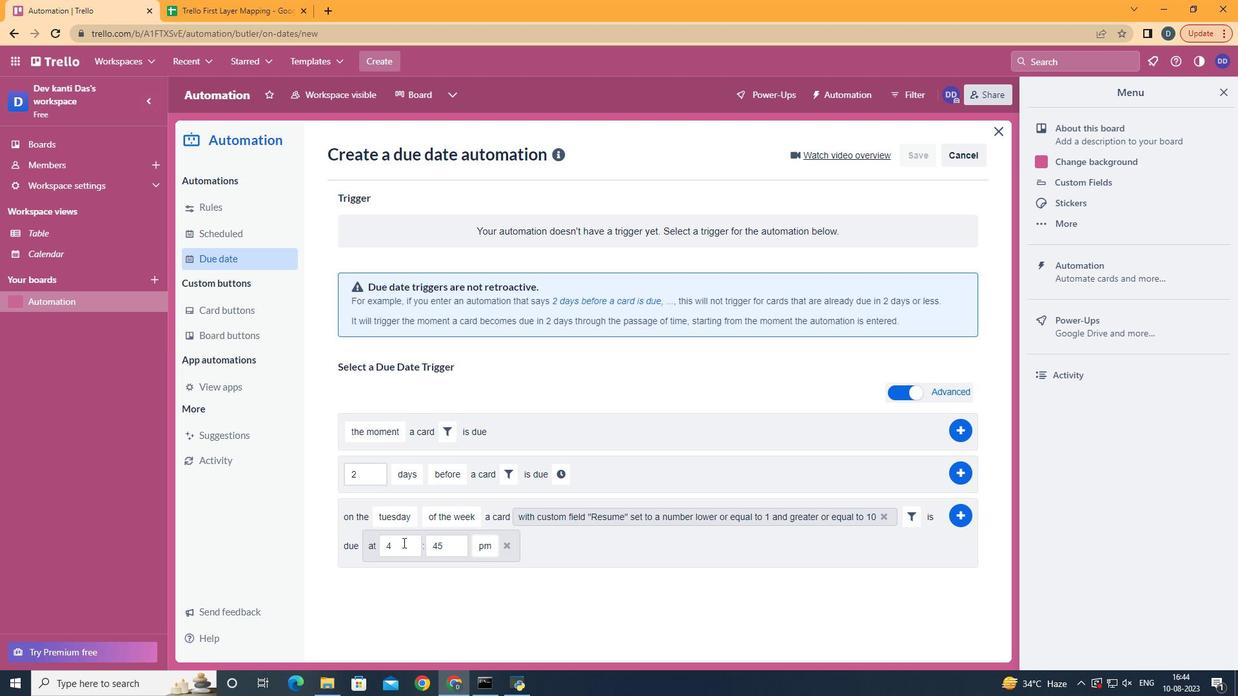 
Action: Mouse pressed left at (374, 543)
Screenshot: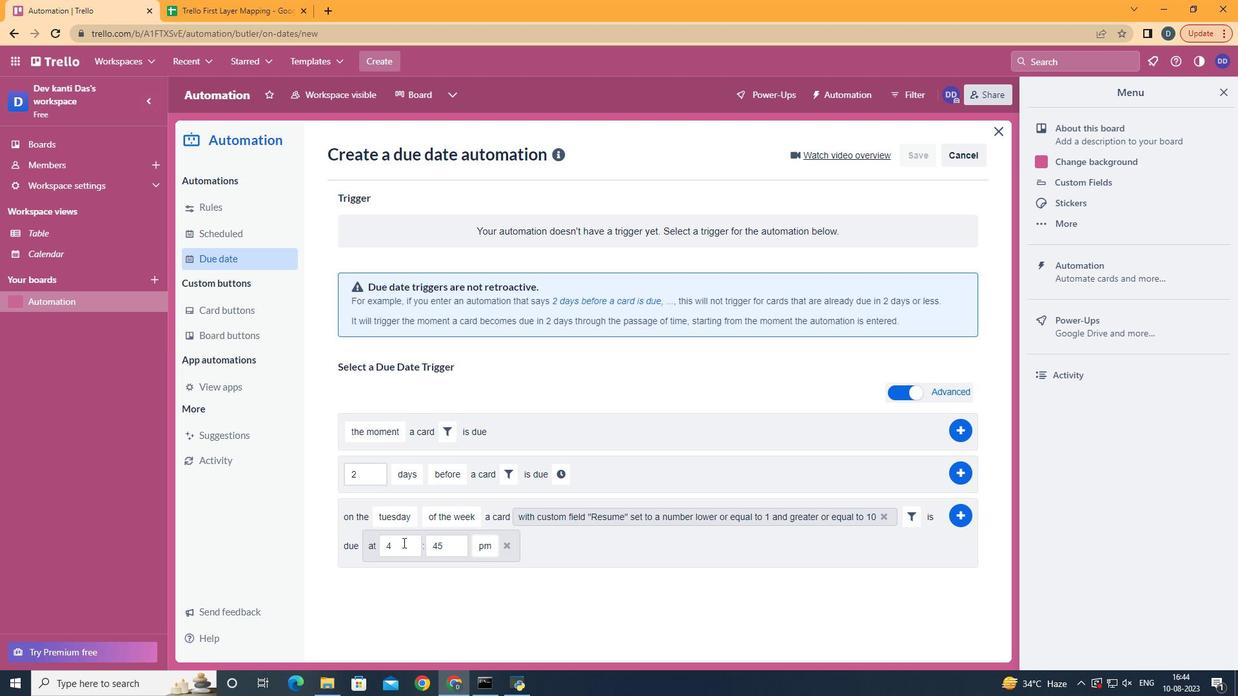 
Action: Mouse moved to (404, 544)
Screenshot: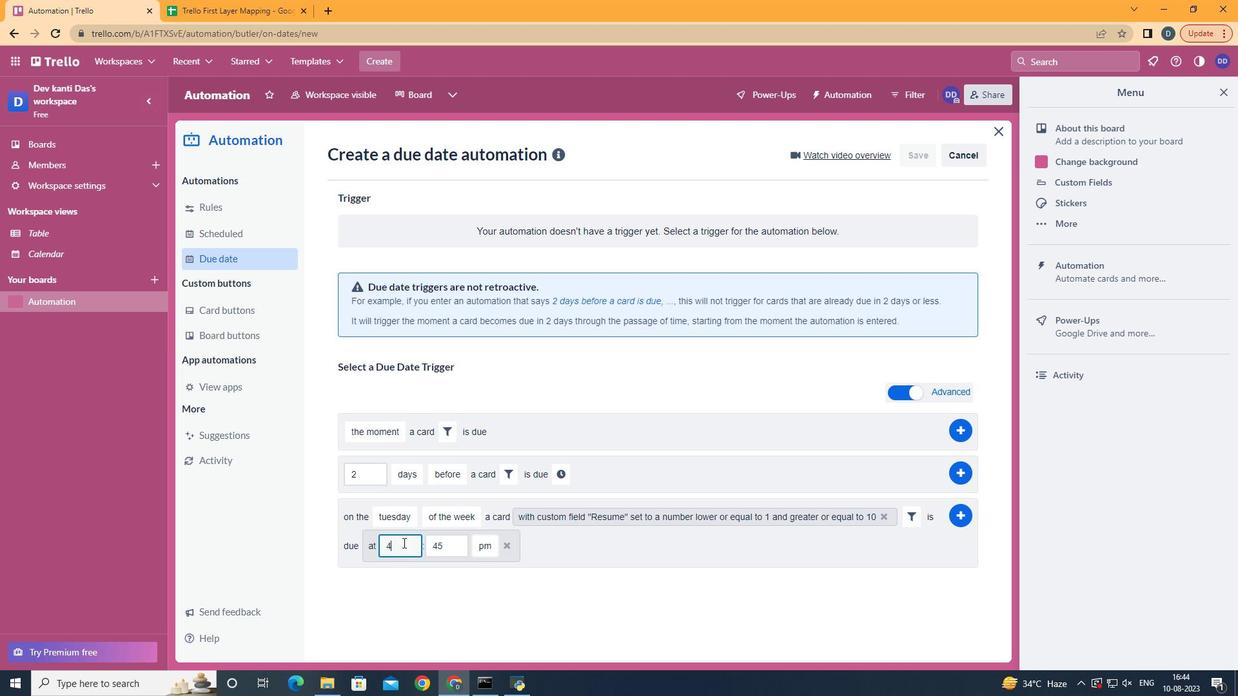
Action: Mouse pressed left at (404, 544)
Screenshot: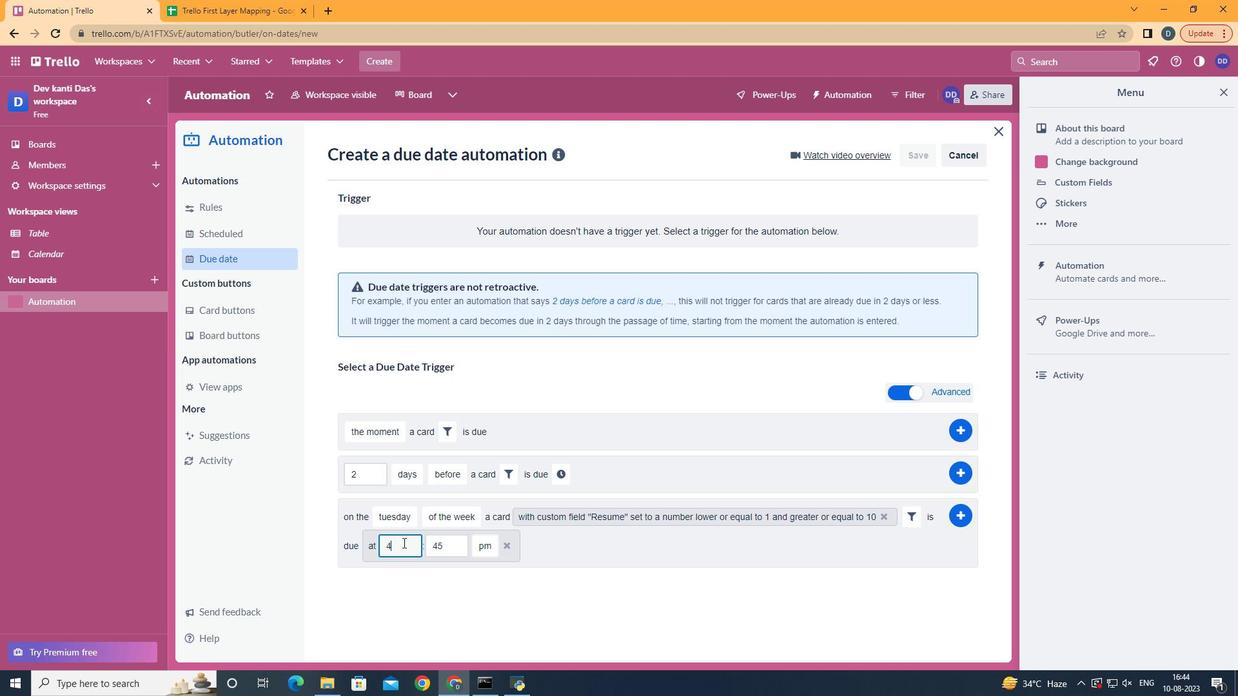 
Action: Key pressed <Key.backspace>11
Screenshot: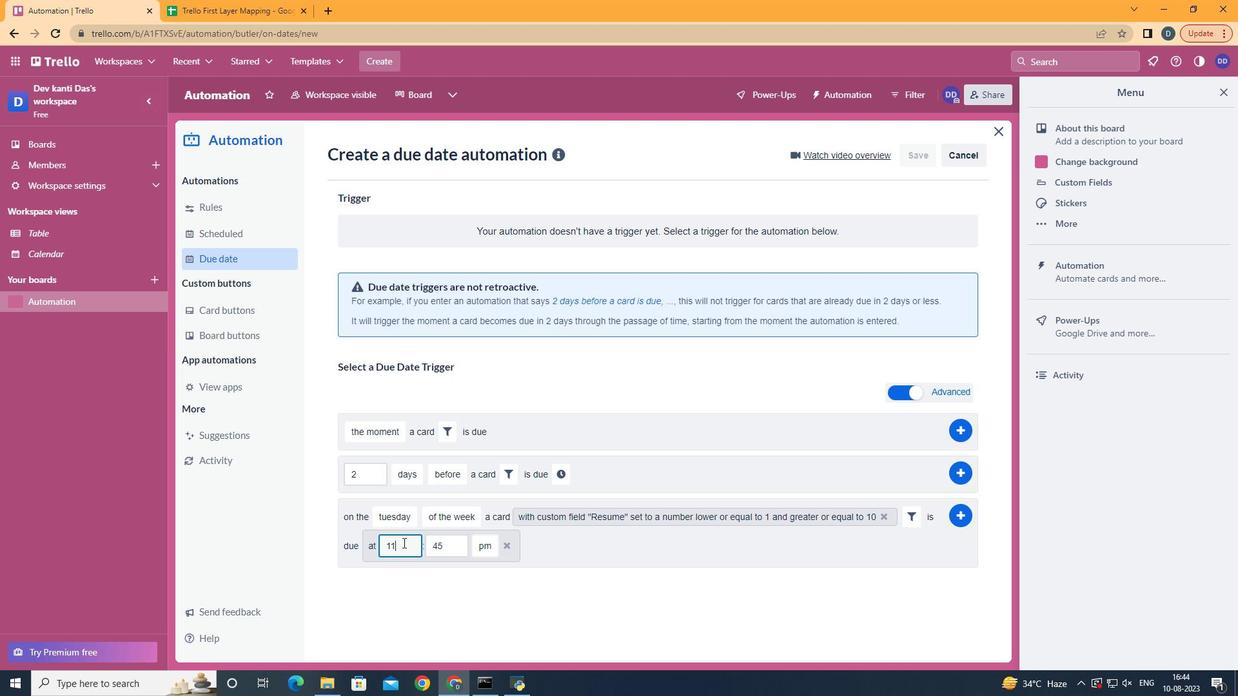 
Action: Mouse moved to (450, 543)
Screenshot: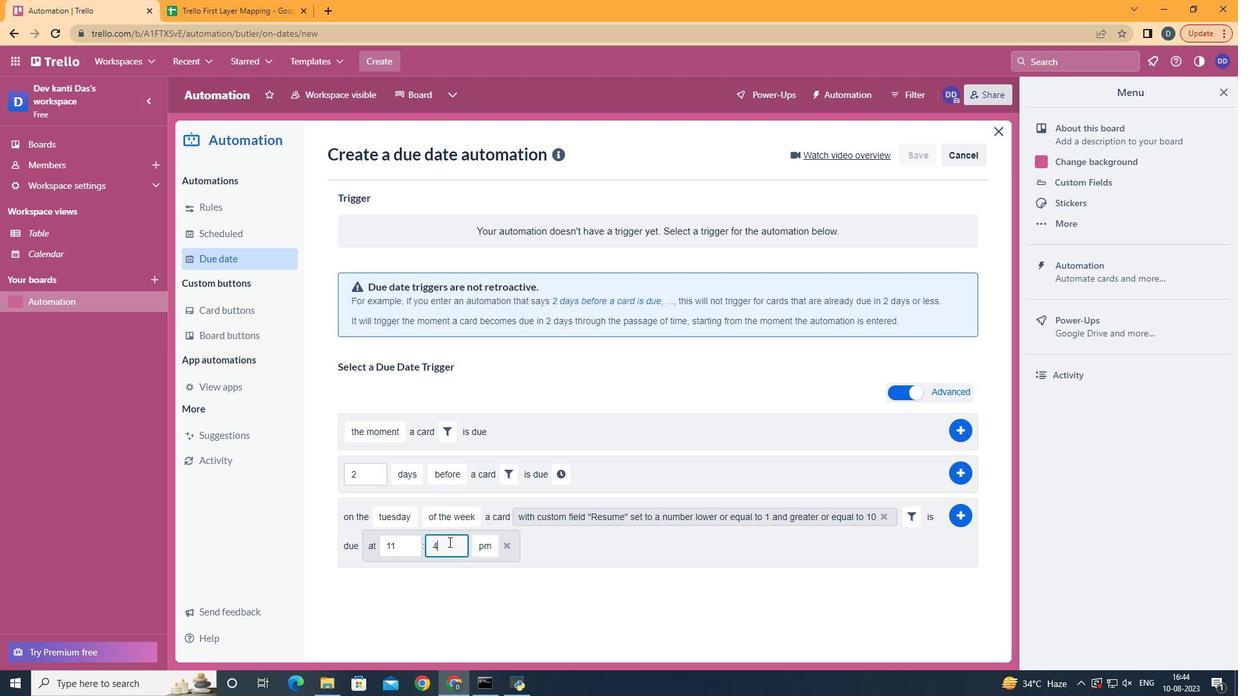 
Action: Mouse pressed left at (450, 543)
Screenshot: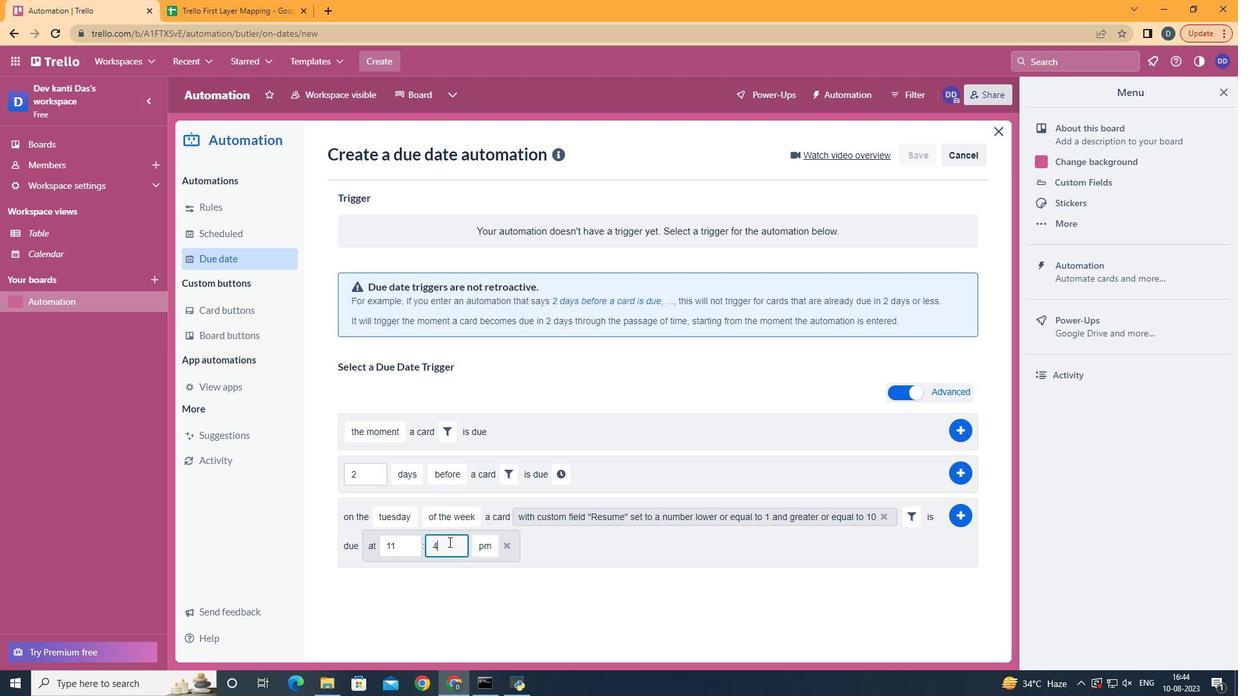 
Action: Key pressed <Key.backspace><Key.backspace>00
Screenshot: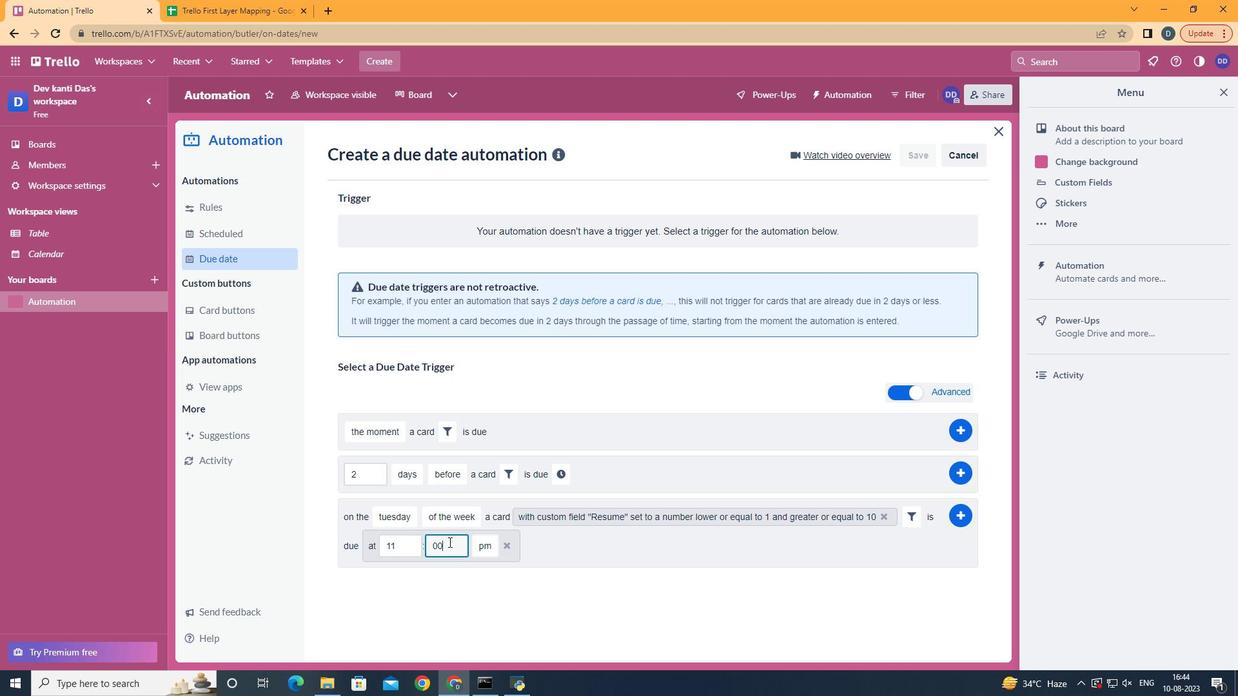 
Action: Mouse moved to (491, 576)
Screenshot: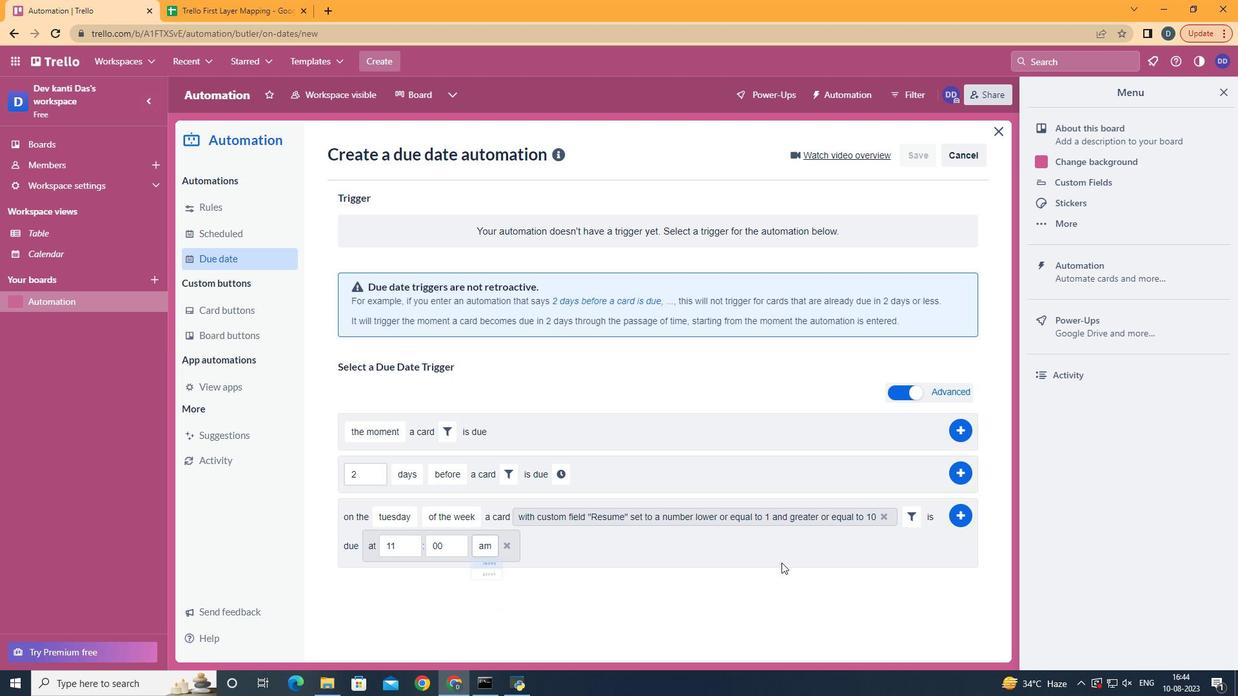 
Action: Mouse pressed left at (491, 576)
Screenshot: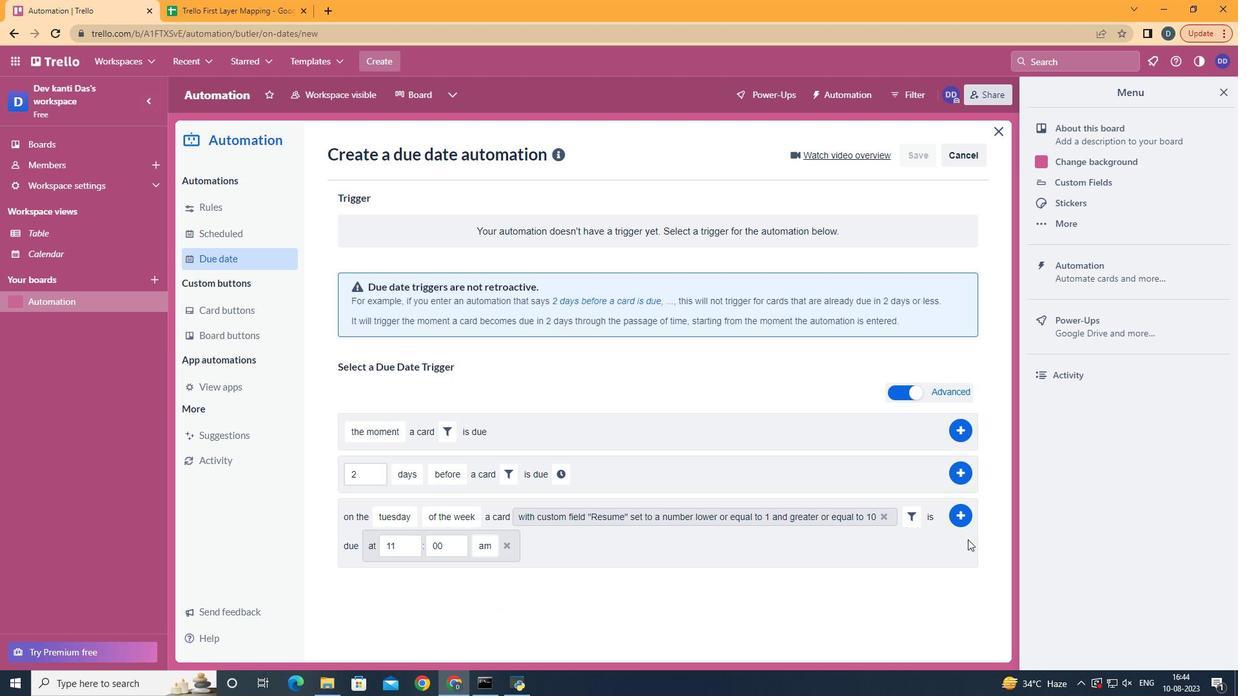 
Action: Mouse moved to (963, 516)
Screenshot: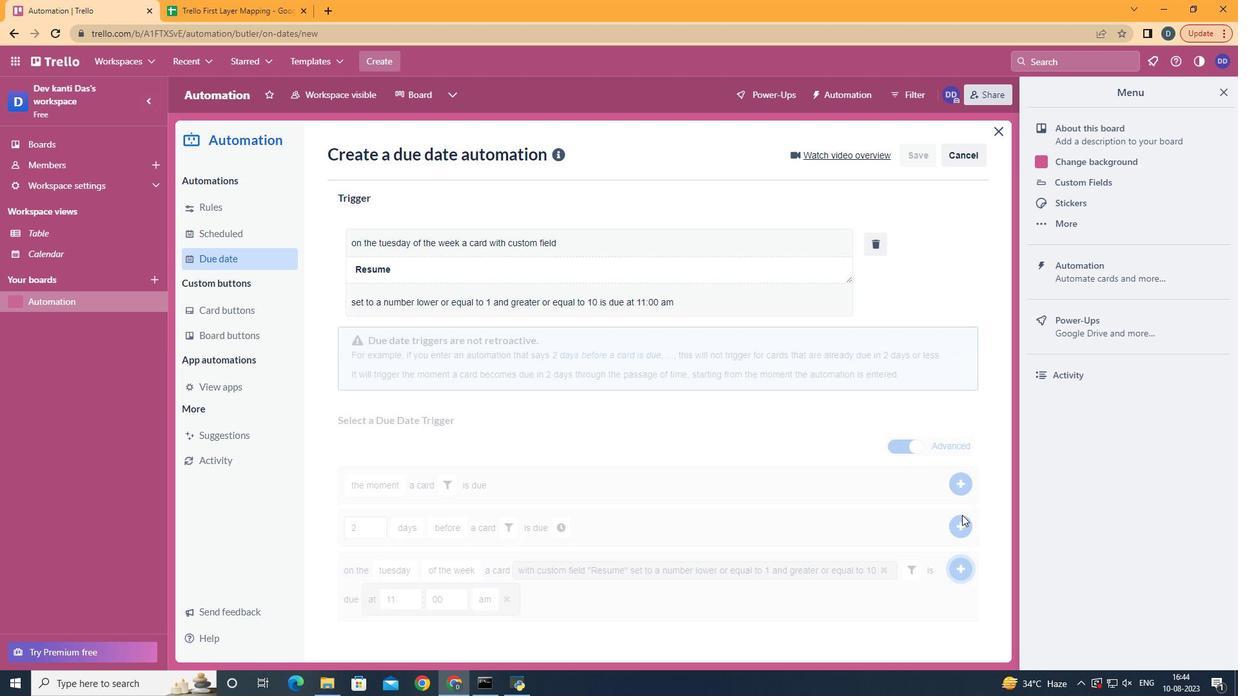 
Action: Mouse pressed left at (963, 516)
Screenshot: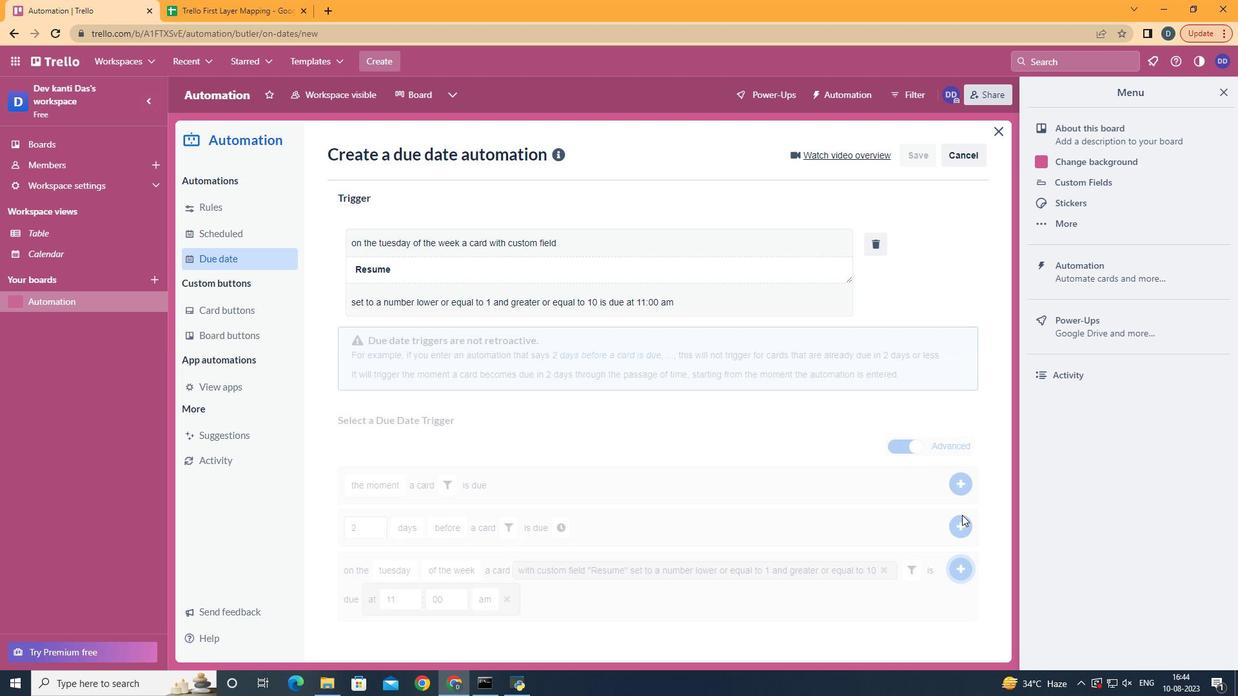 
